 Task: Find a rental in Porangatu, Brazil, for 6 guests from July 7 to July 15, with a price range of ₹15,000 to ₹20,000, 3 bedrooms, and self check-in option.
Action: Mouse moved to (342, 147)
Screenshot: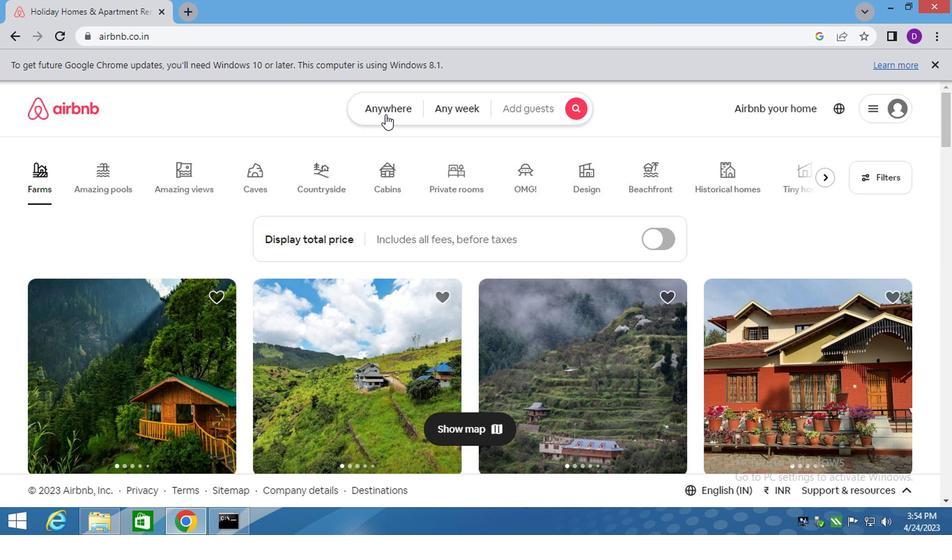 
Action: Mouse pressed left at (342, 147)
Screenshot: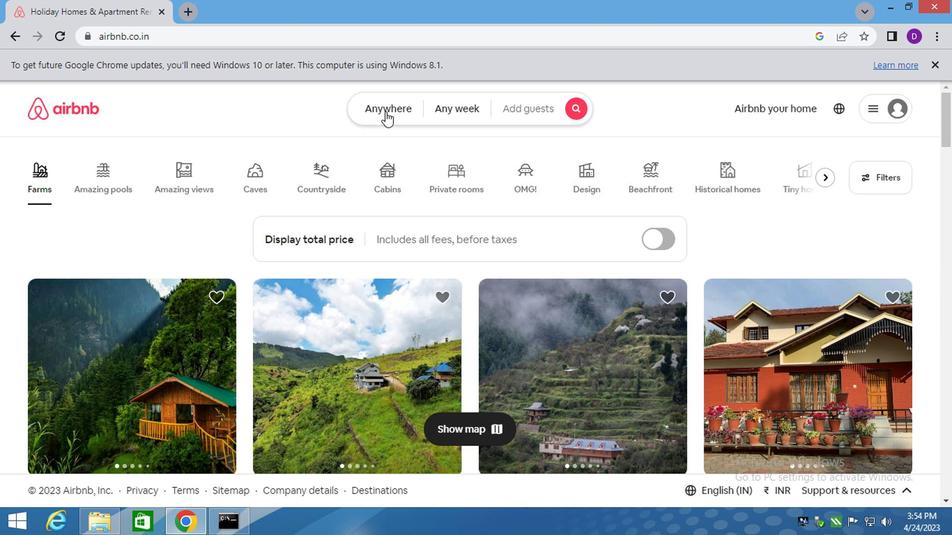 
Action: Mouse moved to (258, 186)
Screenshot: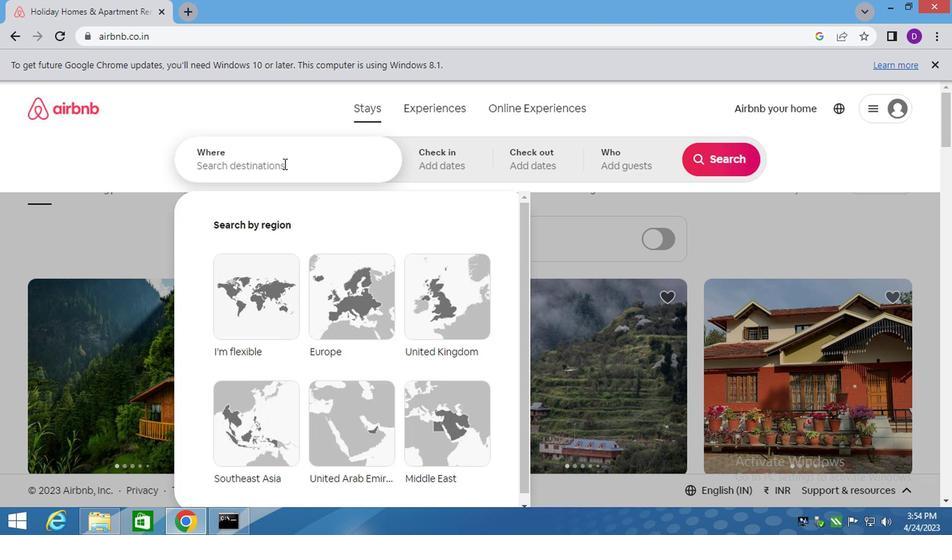
Action: Mouse pressed left at (258, 186)
Screenshot: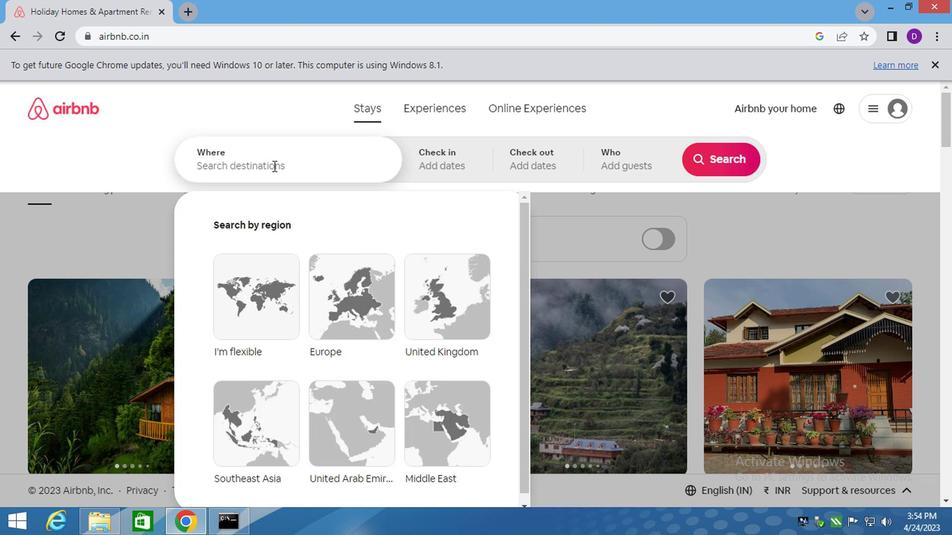 
Action: Key pressed <Key.shift>PORNGAPU<Key.backspace><Key.backspace>TU,<Key.space><Key.shift>BRAZIL<Key.enter>
Screenshot: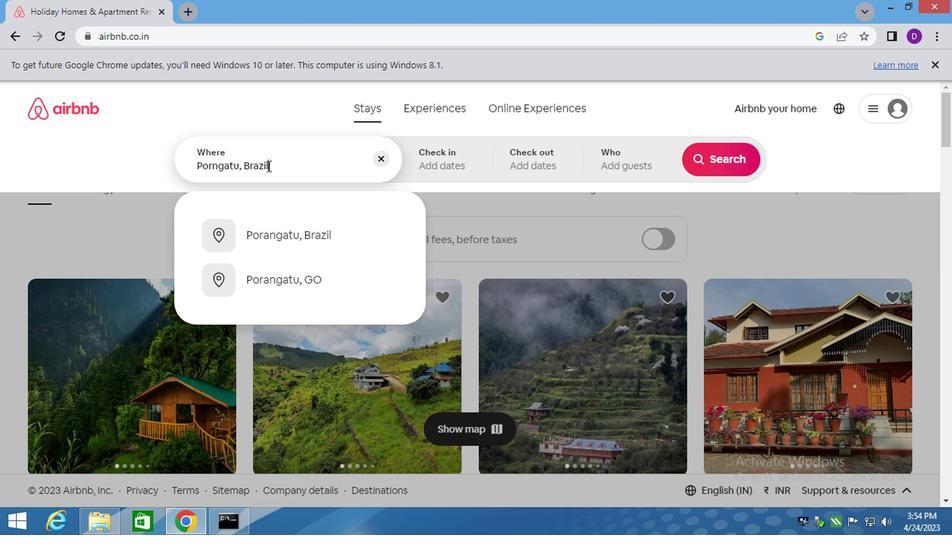 
Action: Mouse moved to (576, 257)
Screenshot: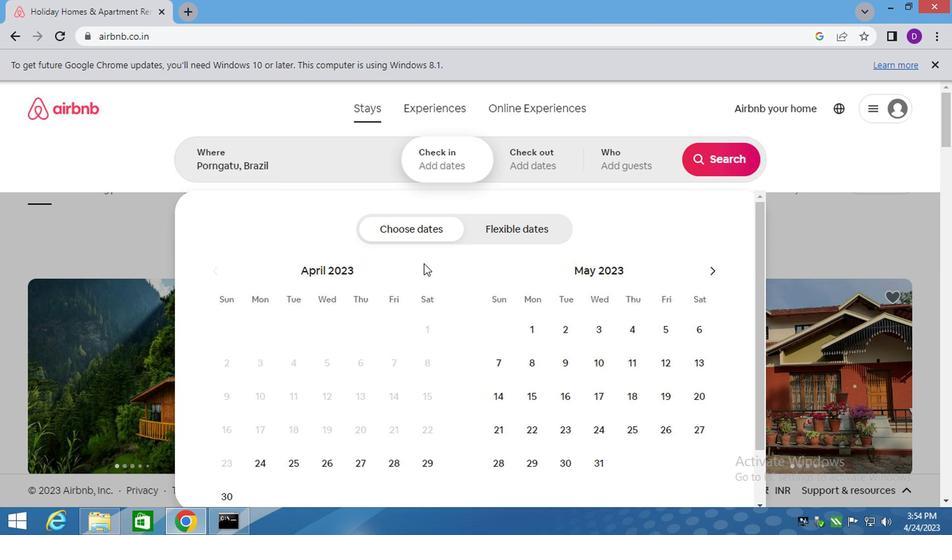 
Action: Mouse pressed left at (576, 257)
Screenshot: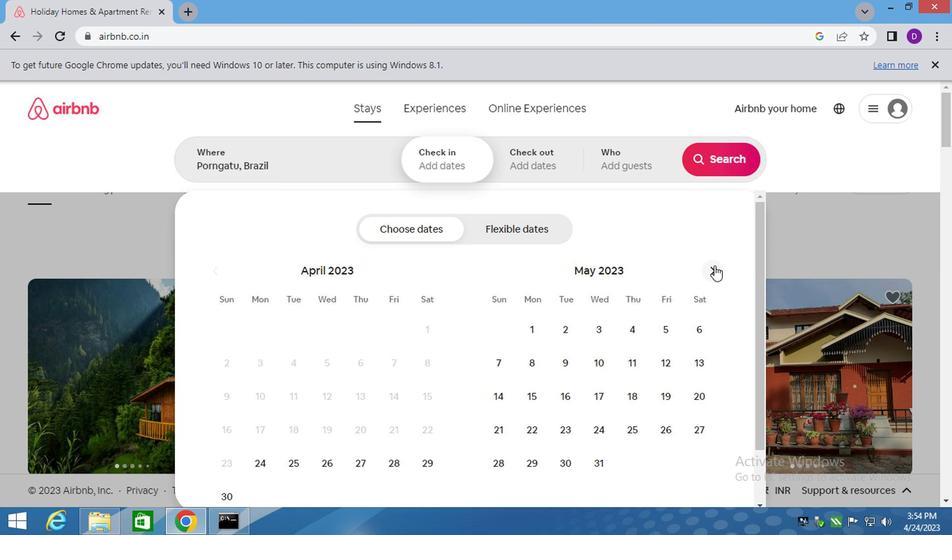 
Action: Mouse pressed left at (576, 257)
Screenshot: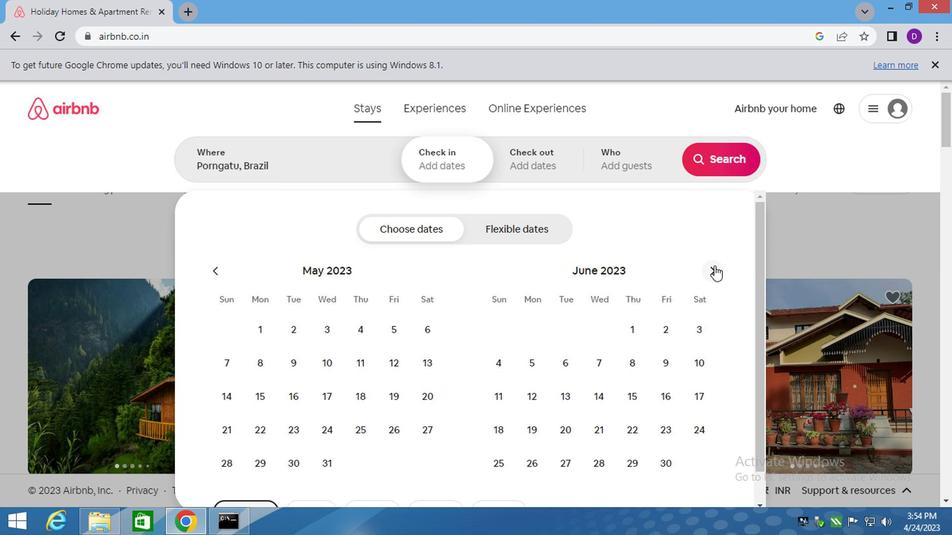 
Action: Mouse moved to (542, 333)
Screenshot: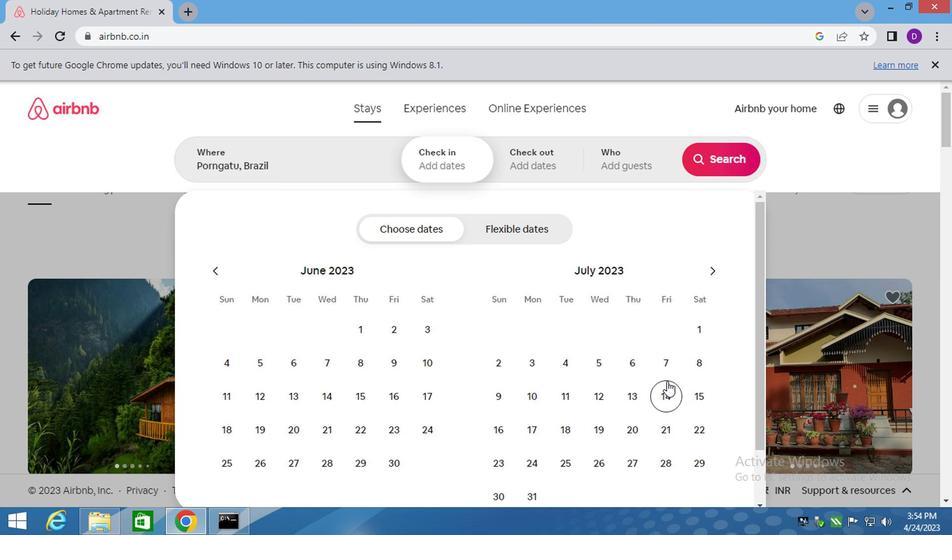
Action: Mouse pressed left at (542, 333)
Screenshot: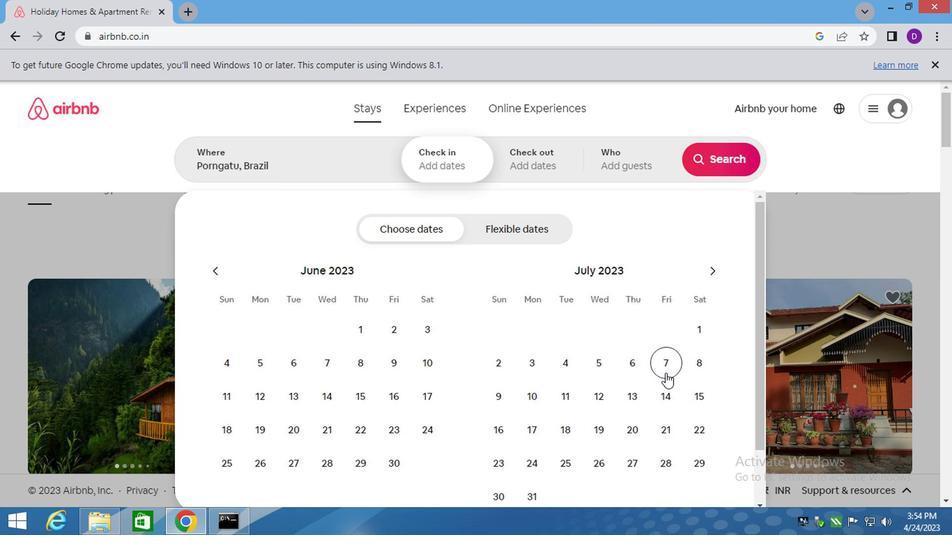 
Action: Mouse moved to (557, 346)
Screenshot: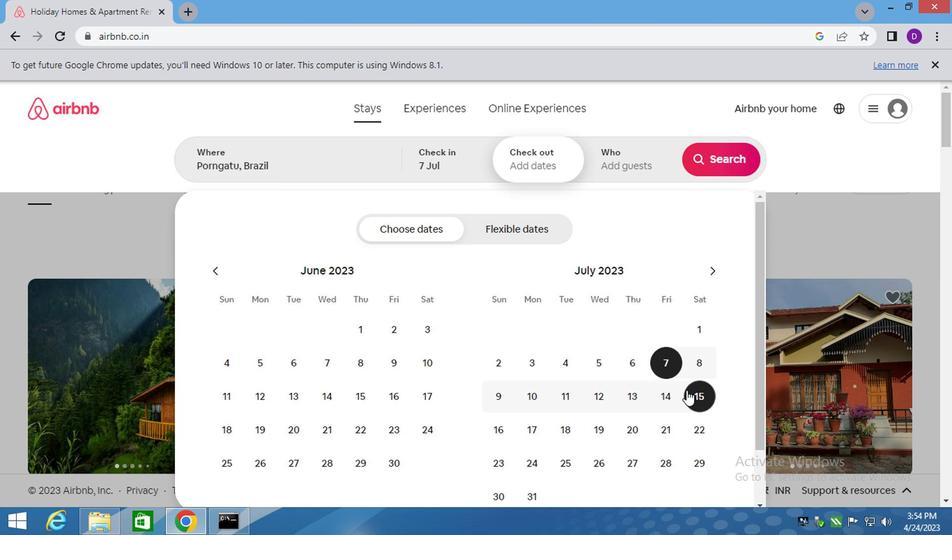 
Action: Mouse pressed left at (557, 346)
Screenshot: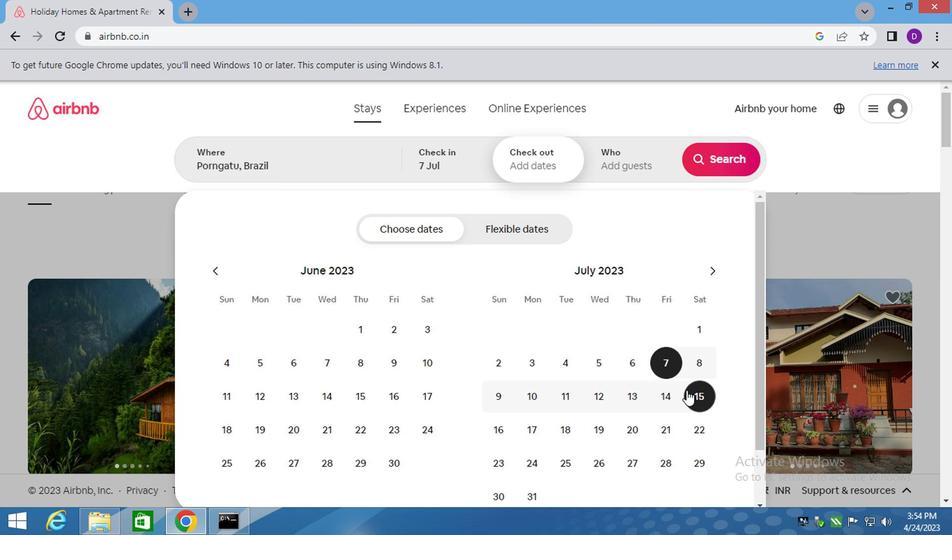 
Action: Mouse moved to (520, 187)
Screenshot: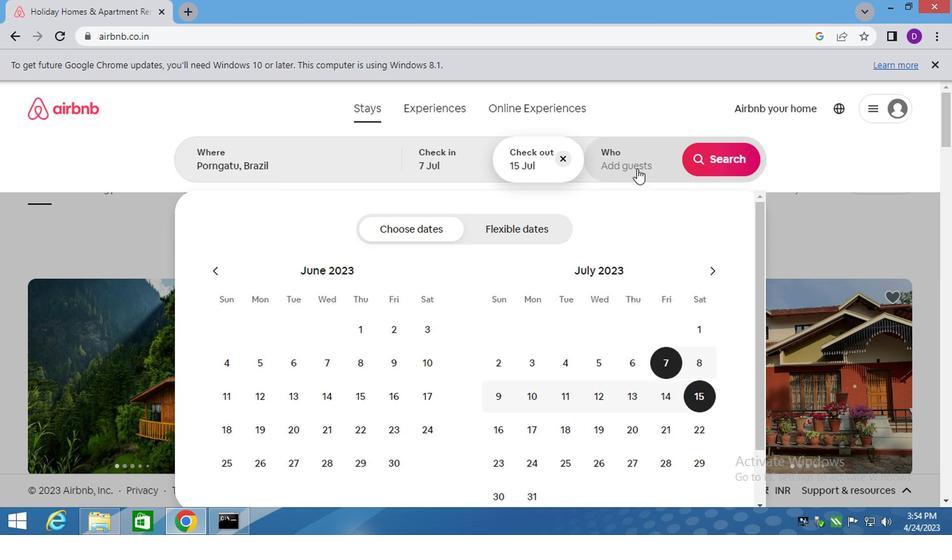 
Action: Mouse pressed left at (520, 187)
Screenshot: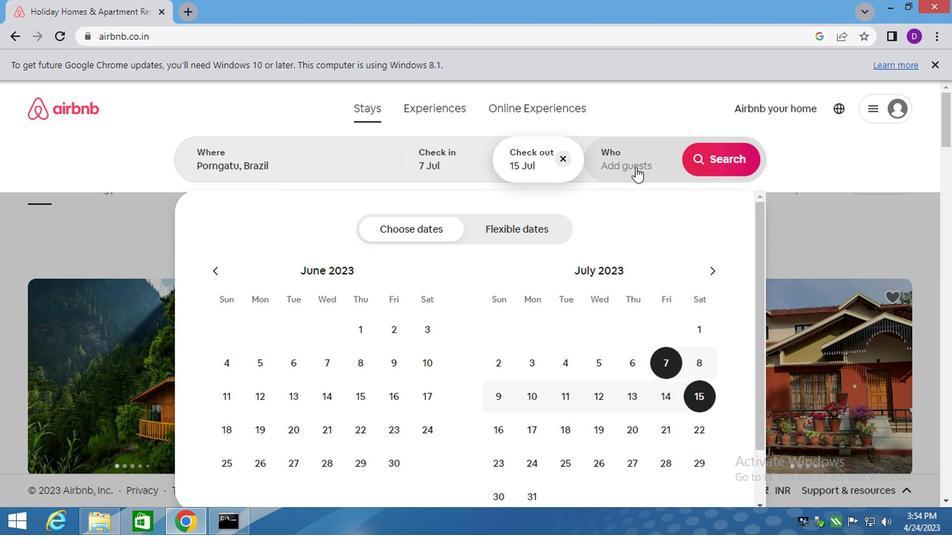 
Action: Mouse moved to (580, 238)
Screenshot: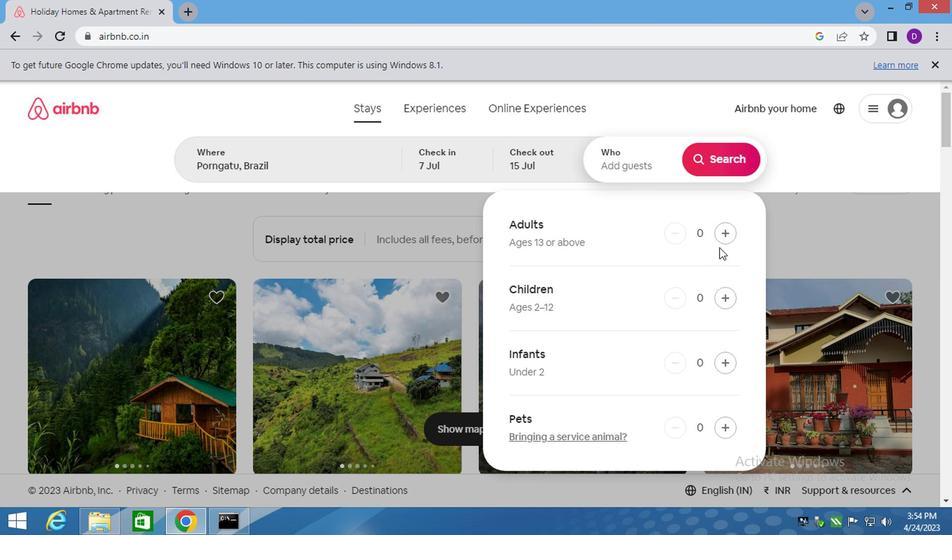 
Action: Mouse pressed left at (580, 238)
Screenshot: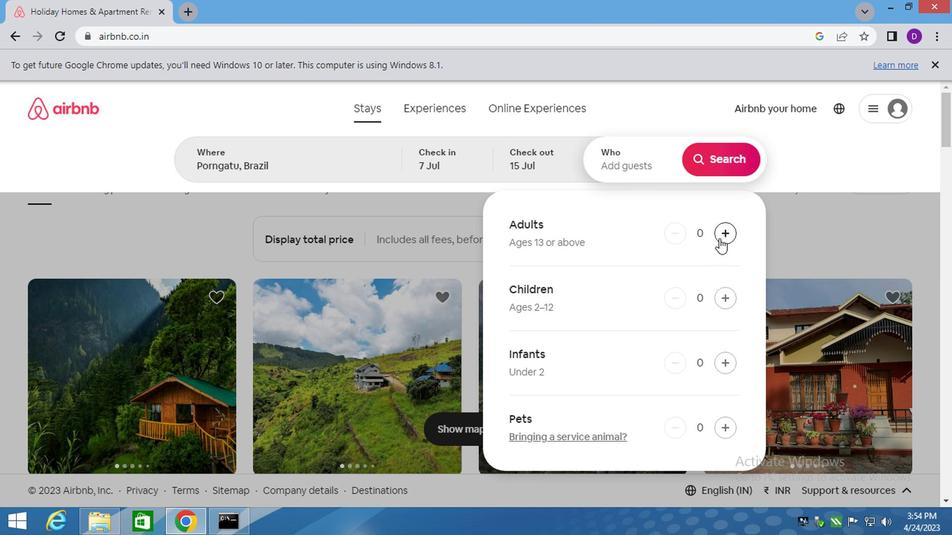 
Action: Mouse pressed left at (580, 238)
Screenshot: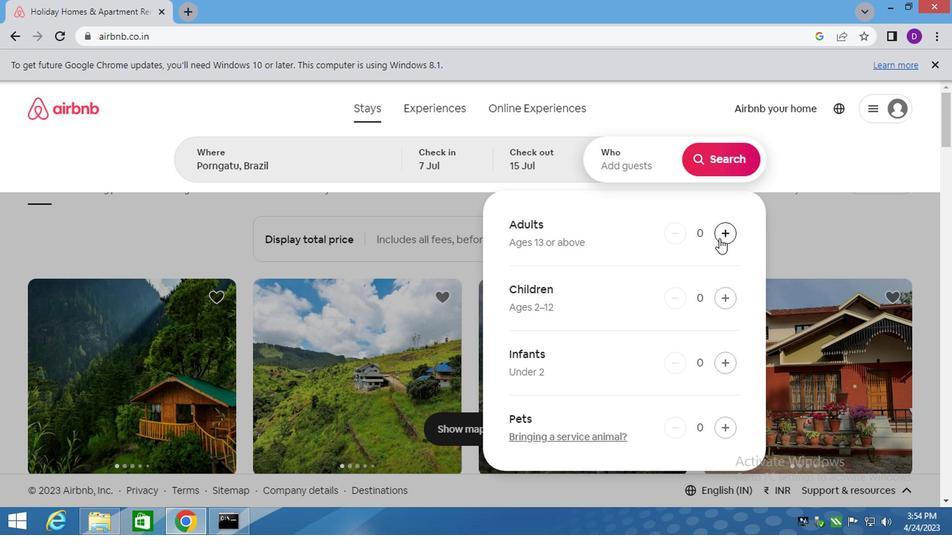 
Action: Mouse pressed left at (580, 238)
Screenshot: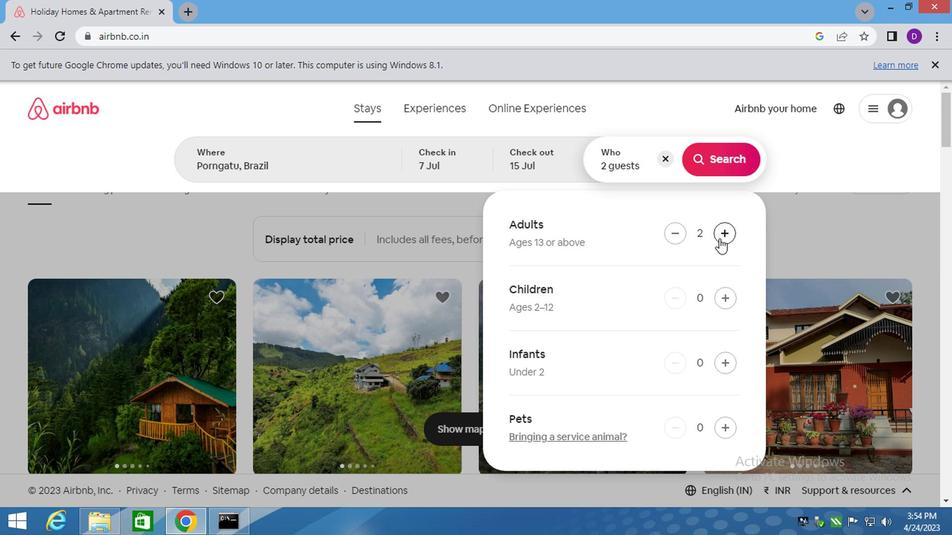 
Action: Mouse pressed left at (580, 238)
Screenshot: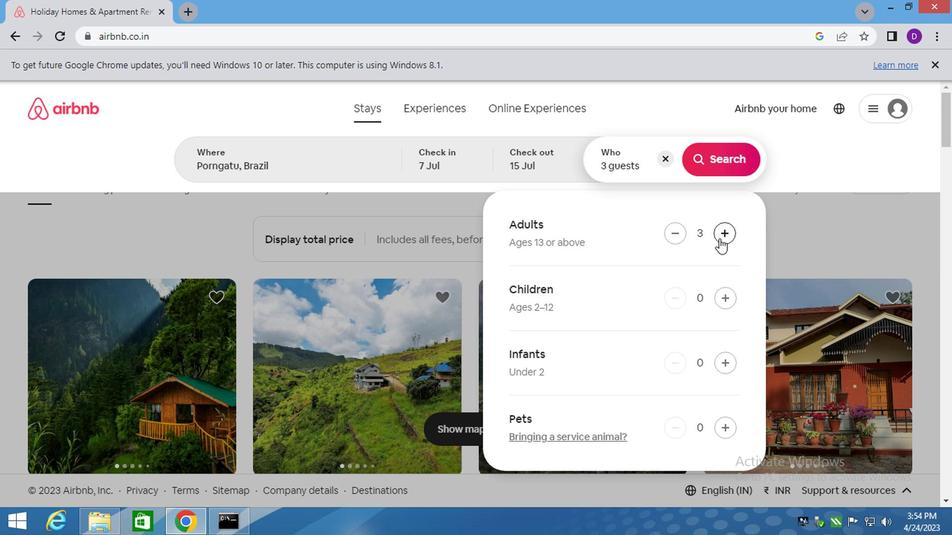 
Action: Mouse pressed left at (580, 238)
Screenshot: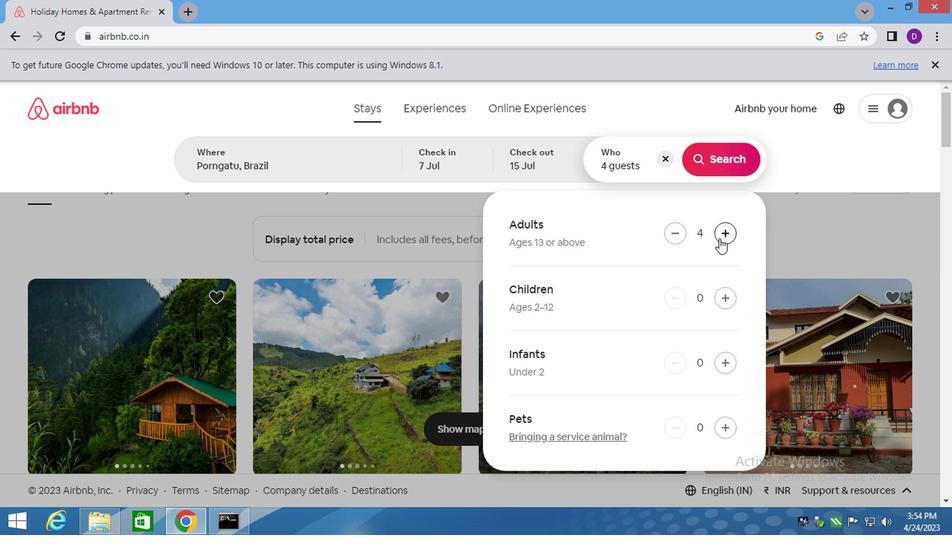 
Action: Mouse pressed left at (580, 238)
Screenshot: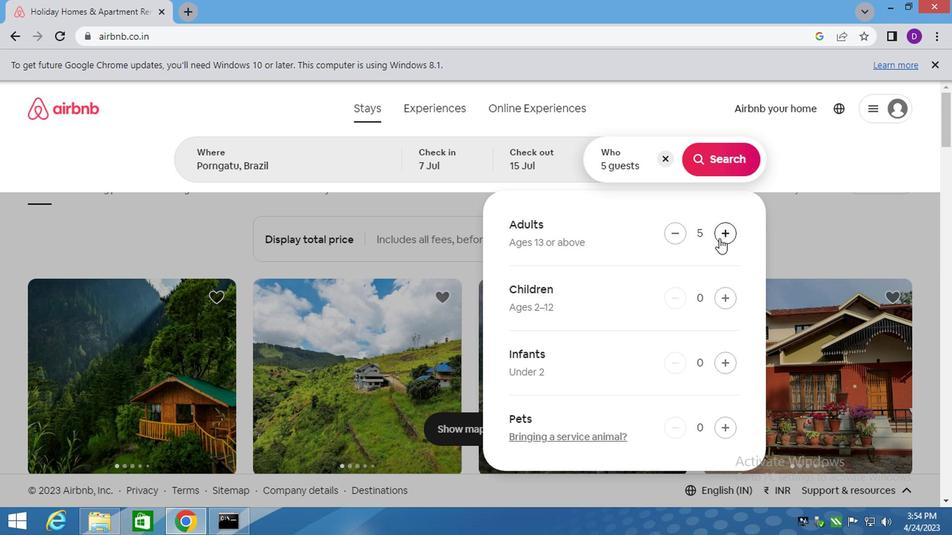 
Action: Mouse moved to (578, 188)
Screenshot: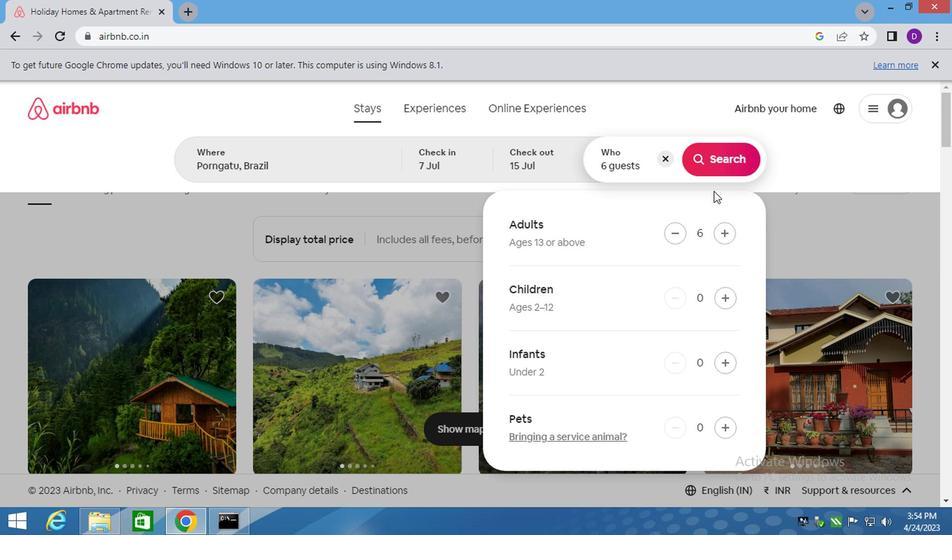 
Action: Mouse pressed left at (578, 188)
Screenshot: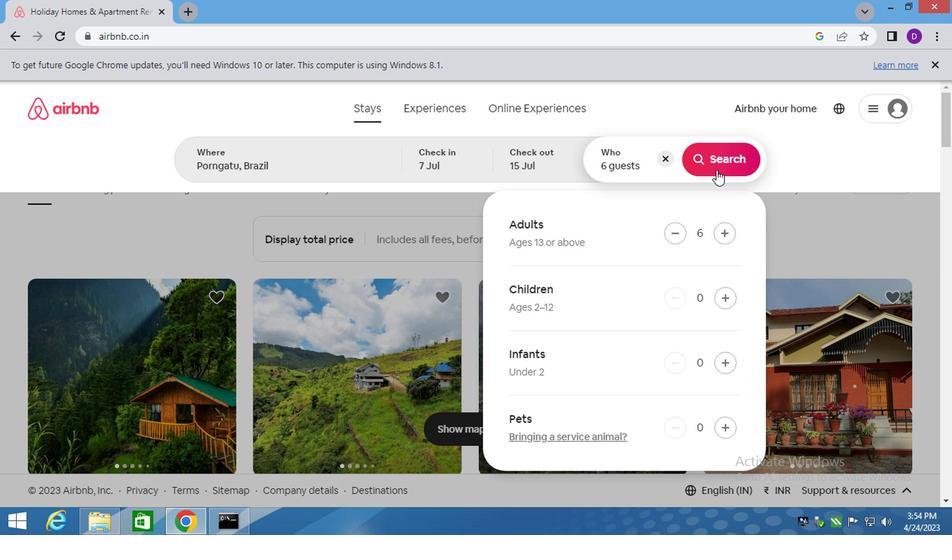 
Action: Mouse moved to (702, 185)
Screenshot: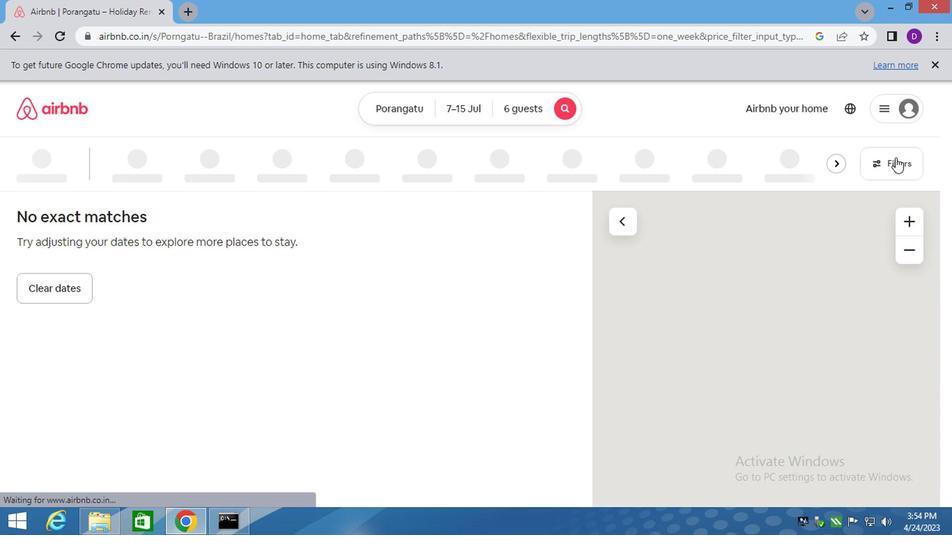 
Action: Mouse pressed left at (702, 185)
Screenshot: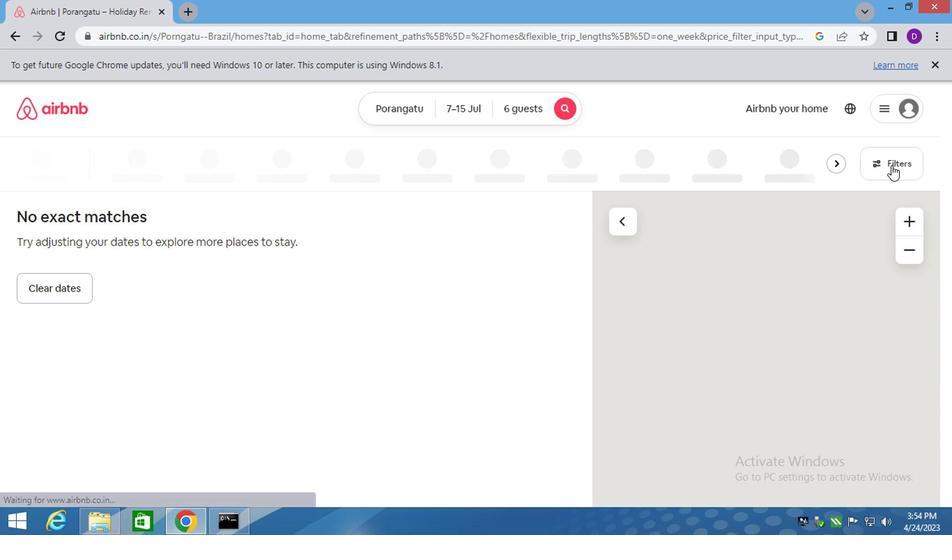 
Action: Mouse moved to (270, 242)
Screenshot: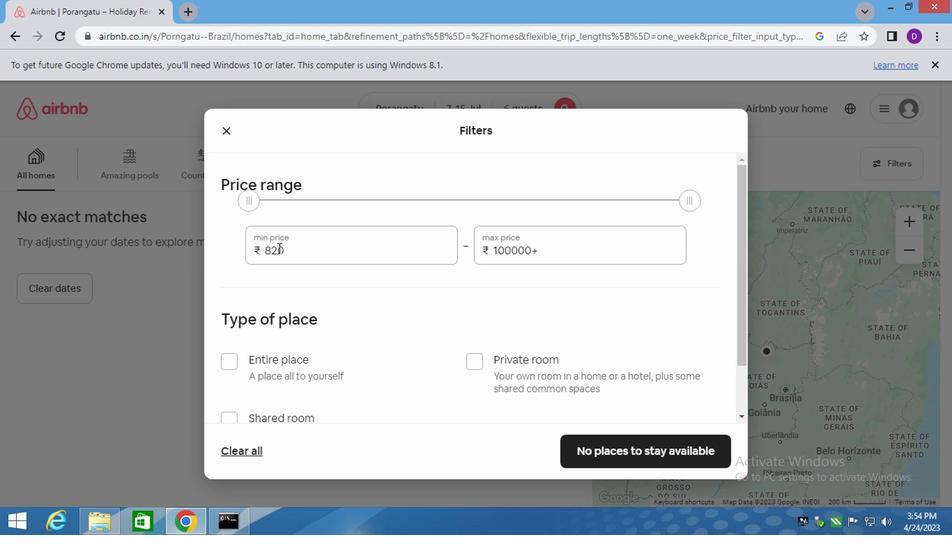 
Action: Mouse pressed left at (270, 242)
Screenshot: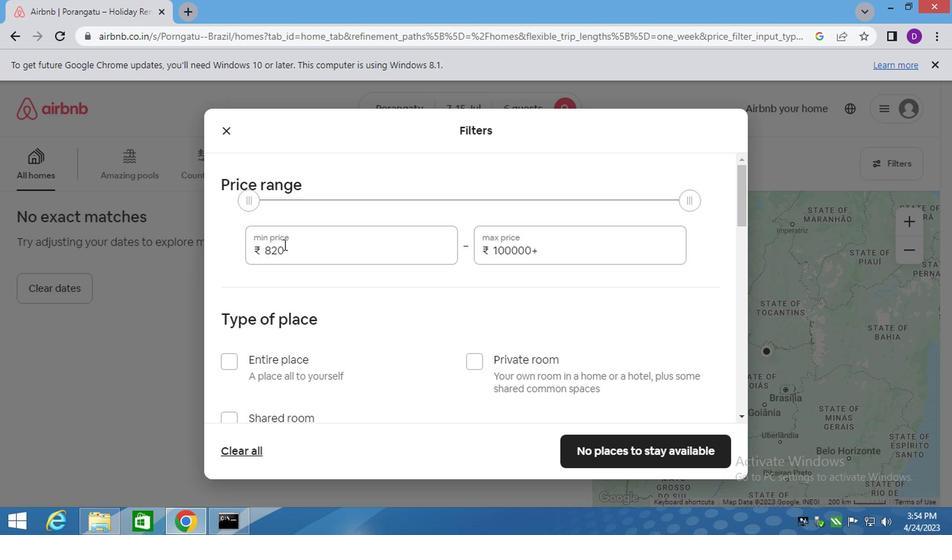 
Action: Mouse pressed left at (270, 242)
Screenshot: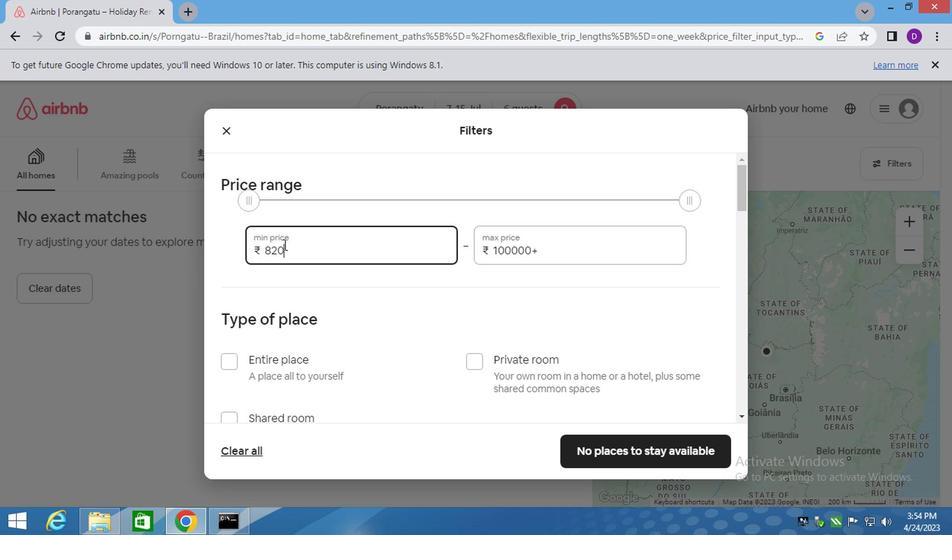 
Action: Mouse pressed left at (270, 242)
Screenshot: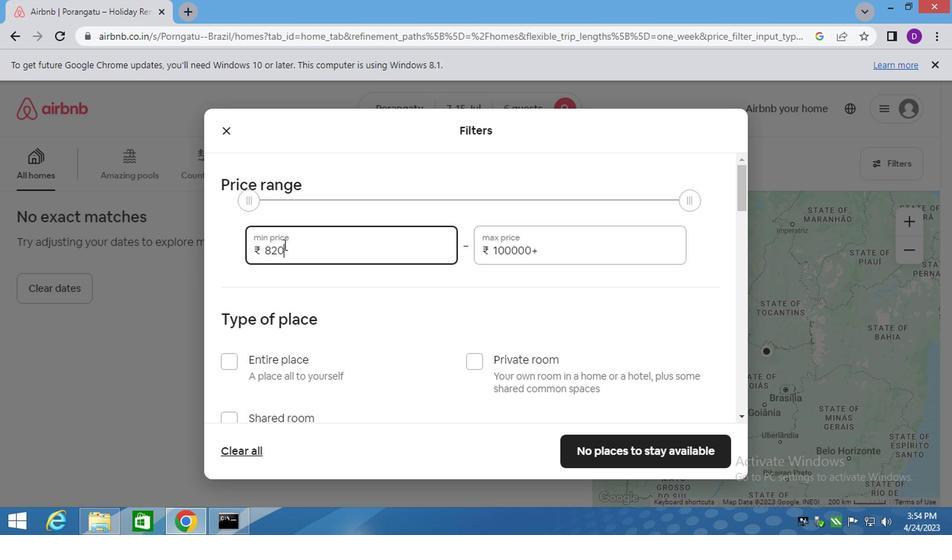 
Action: Key pressed 1
Screenshot: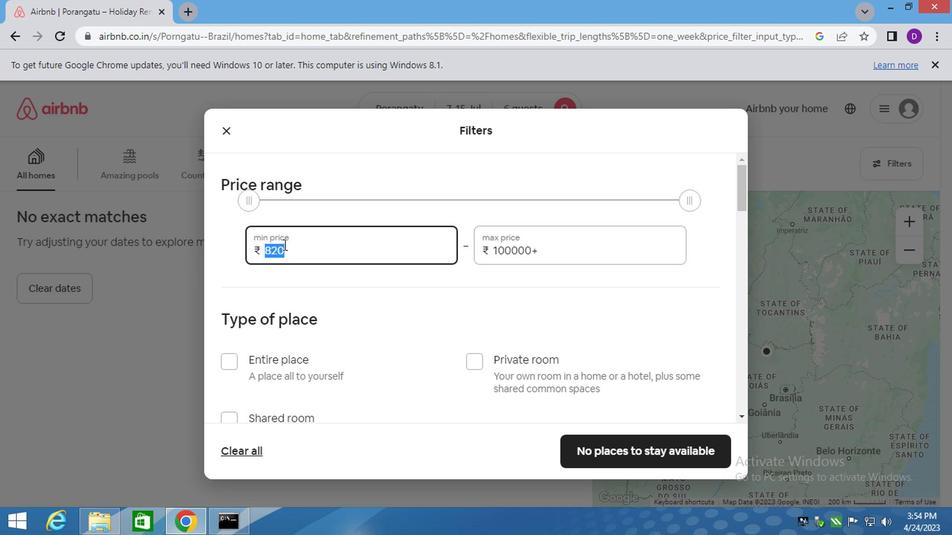 
Action: Mouse moved to (270, 241)
Screenshot: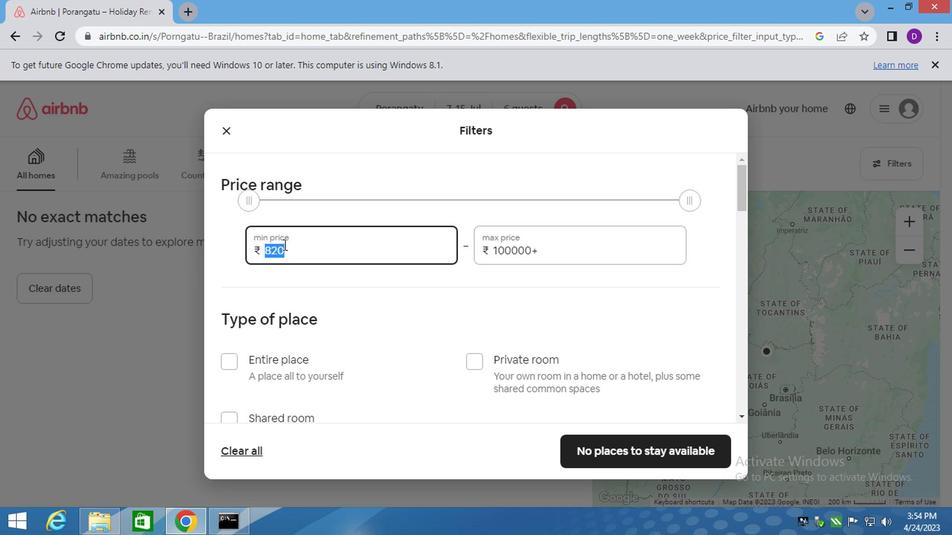 
Action: Key pressed 5
Screenshot: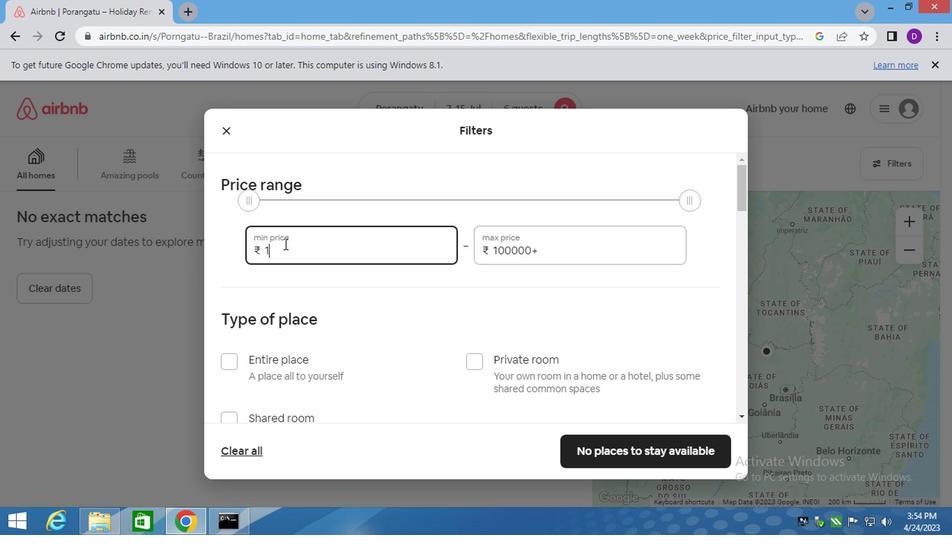 
Action: Mouse moved to (270, 240)
Screenshot: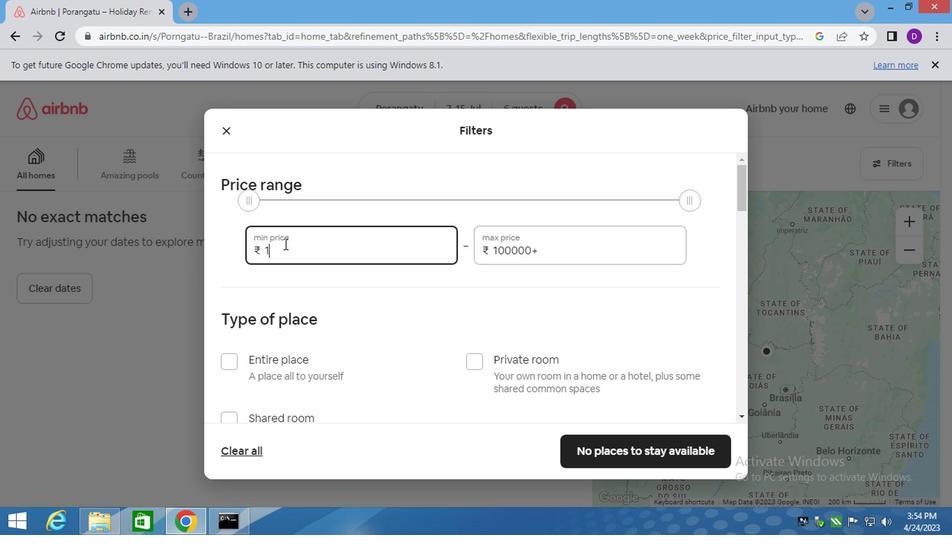 
Action: Key pressed 0
Screenshot: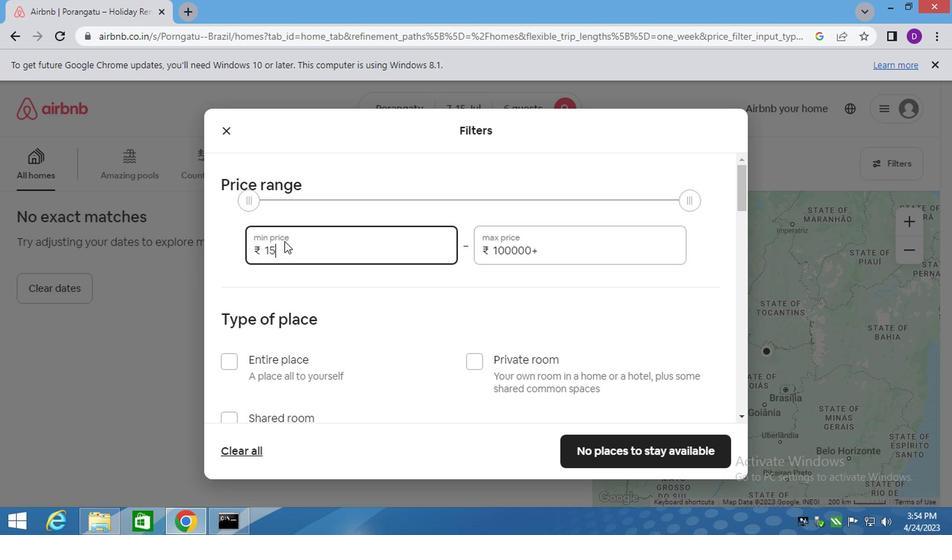 
Action: Mouse moved to (271, 240)
Screenshot: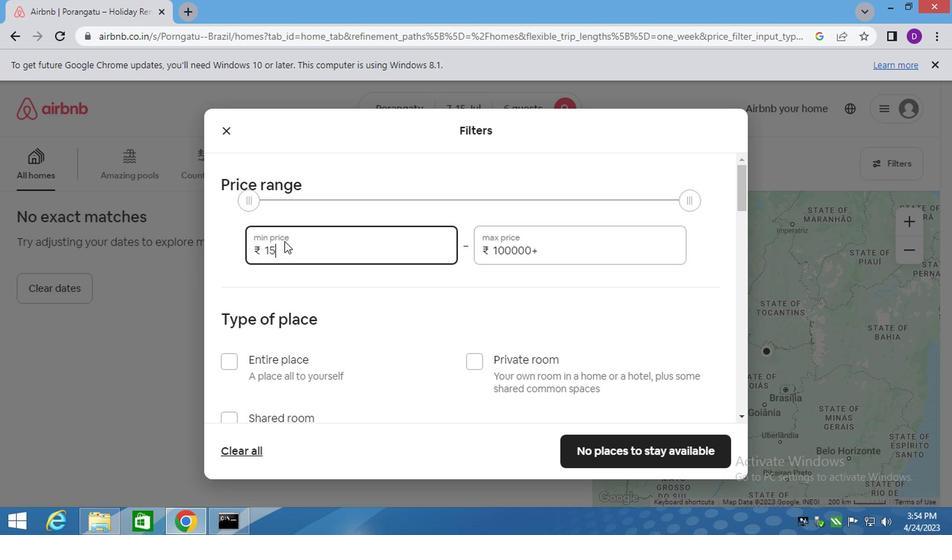 
Action: Key pressed 0
Screenshot: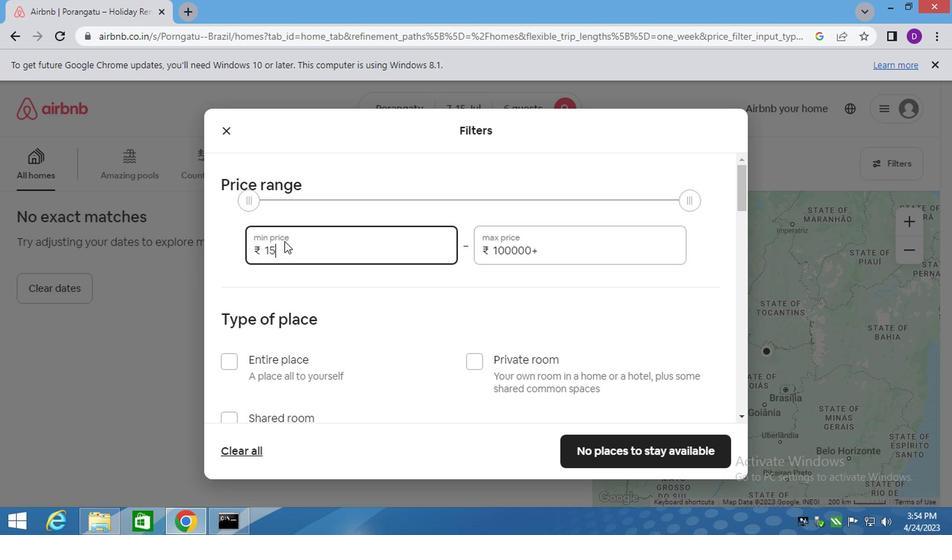 
Action: Mouse moved to (287, 237)
Screenshot: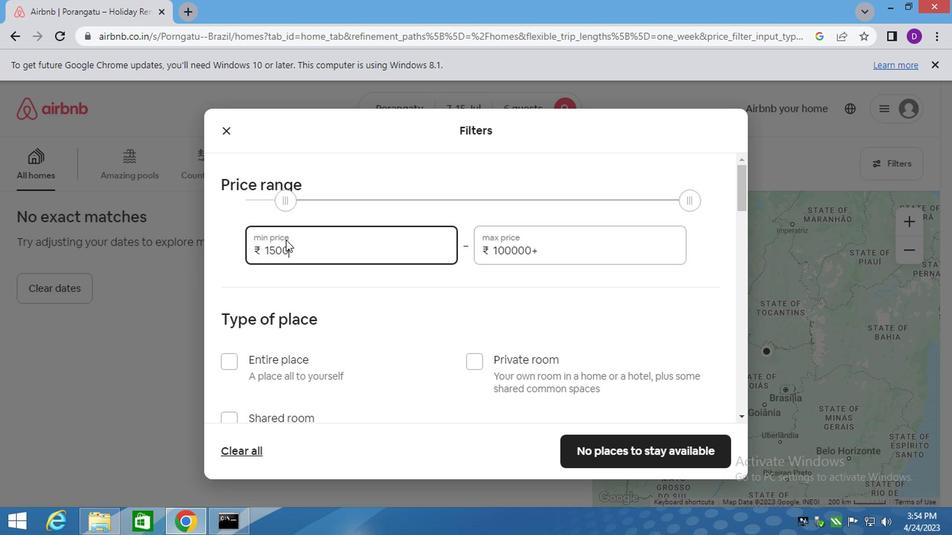 
Action: Key pressed 0
Screenshot: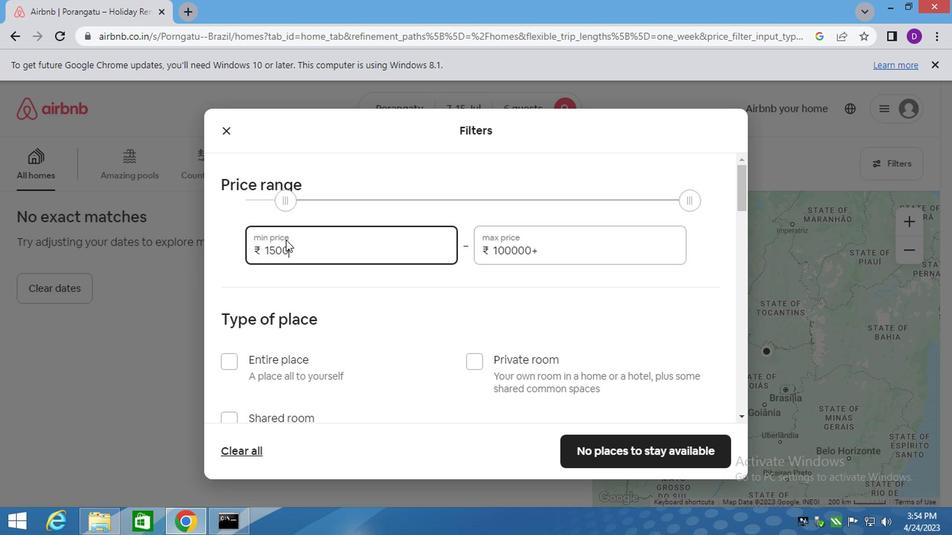 
Action: Mouse moved to (423, 243)
Screenshot: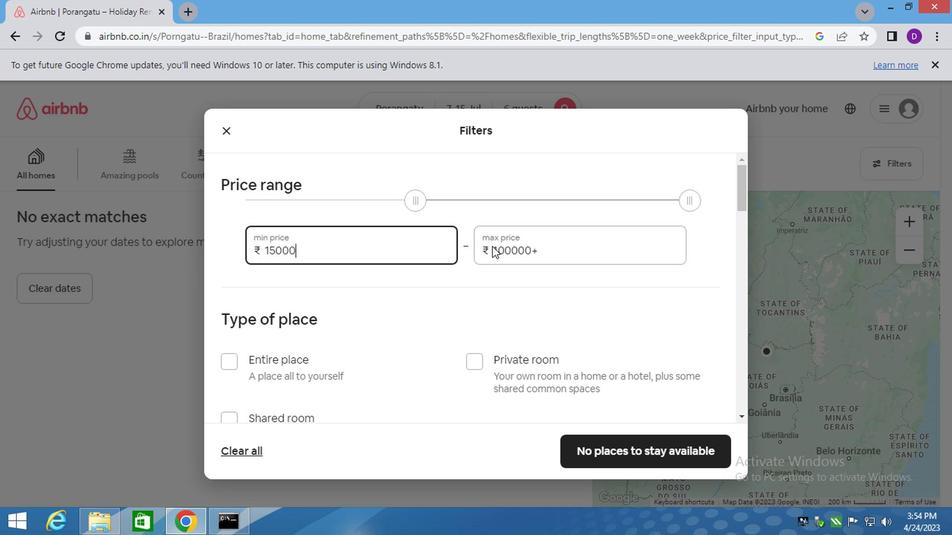 
Action: Mouse pressed left at (423, 243)
Screenshot: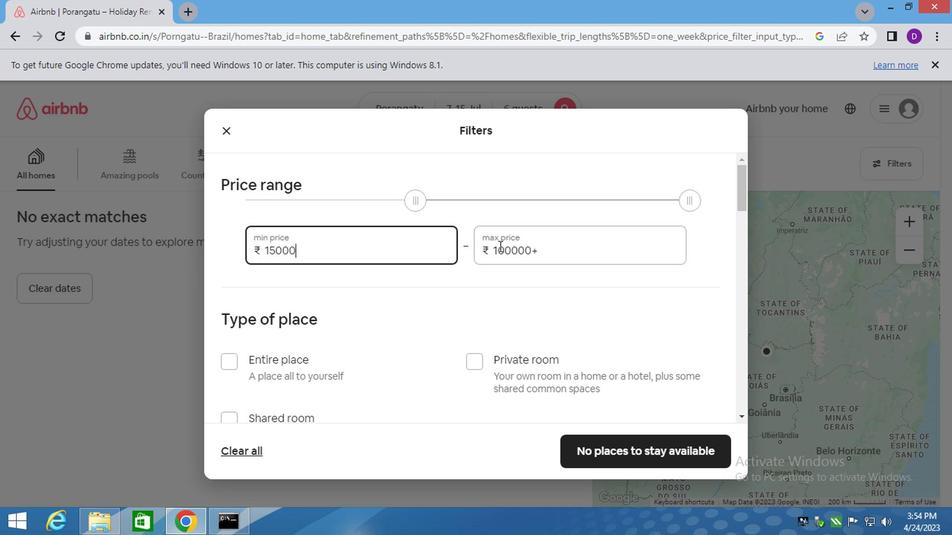 
Action: Mouse pressed left at (423, 243)
Screenshot: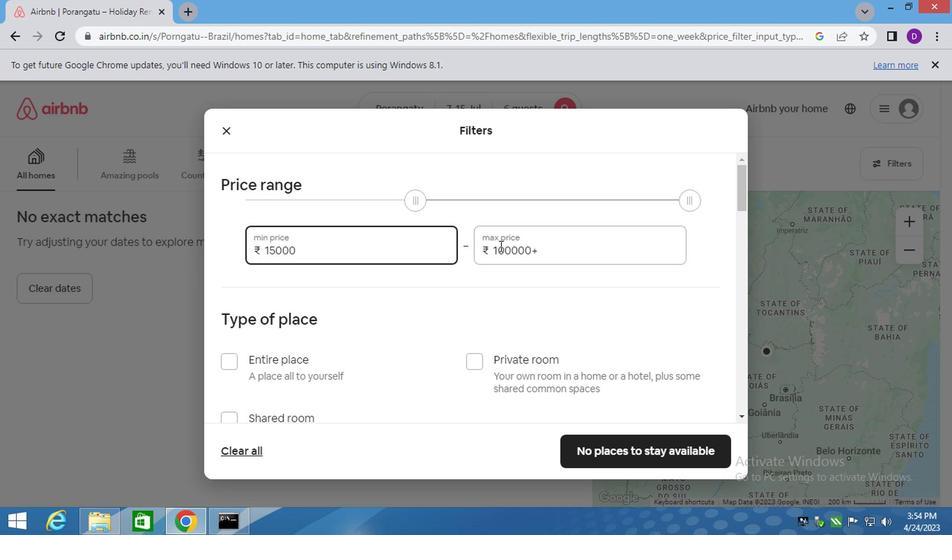 
Action: Mouse pressed left at (423, 243)
Screenshot: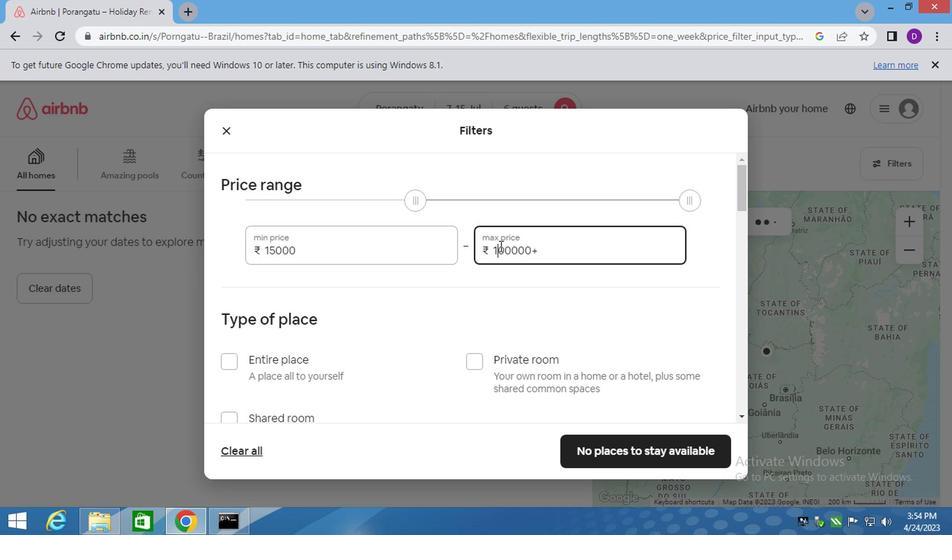 
Action: Key pressed 20000
Screenshot: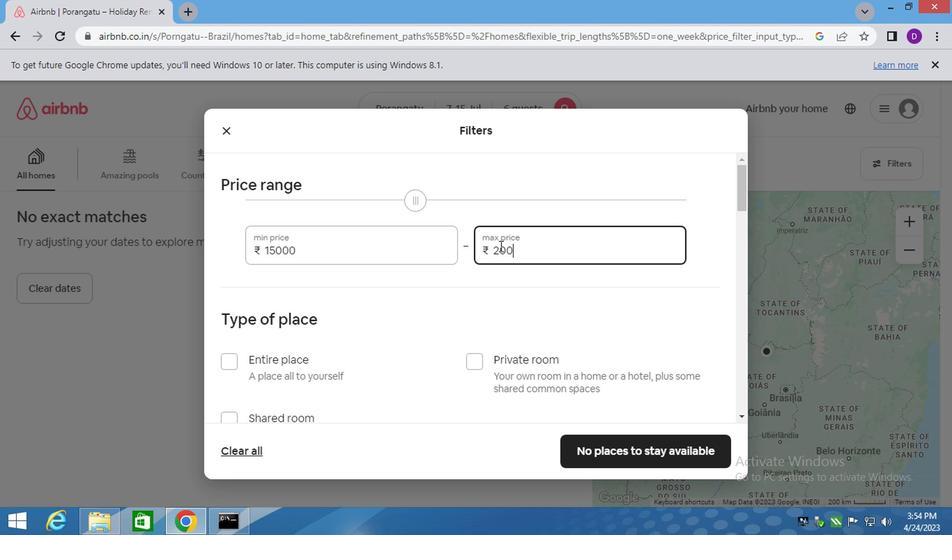 
Action: Mouse scrolled (423, 242) with delta (0, 0)
Screenshot: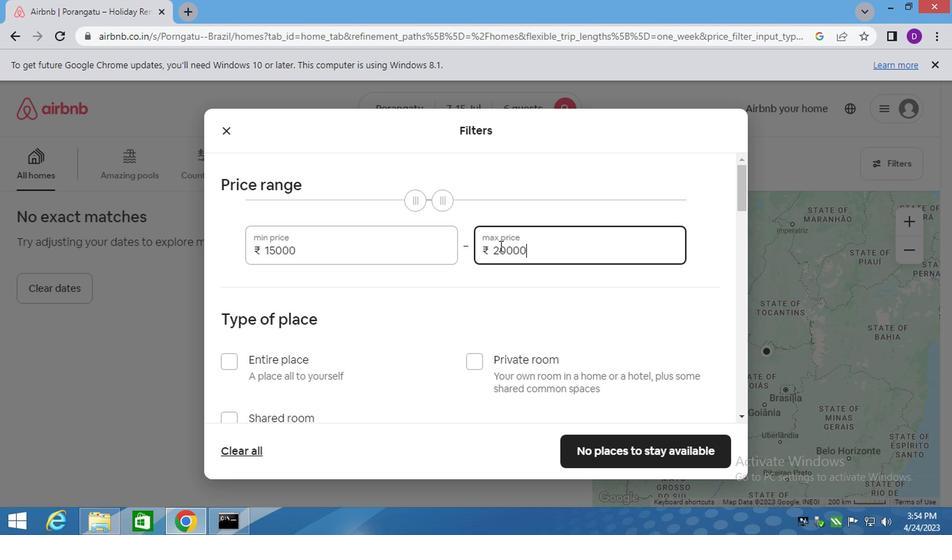 
Action: Mouse moved to (271, 273)
Screenshot: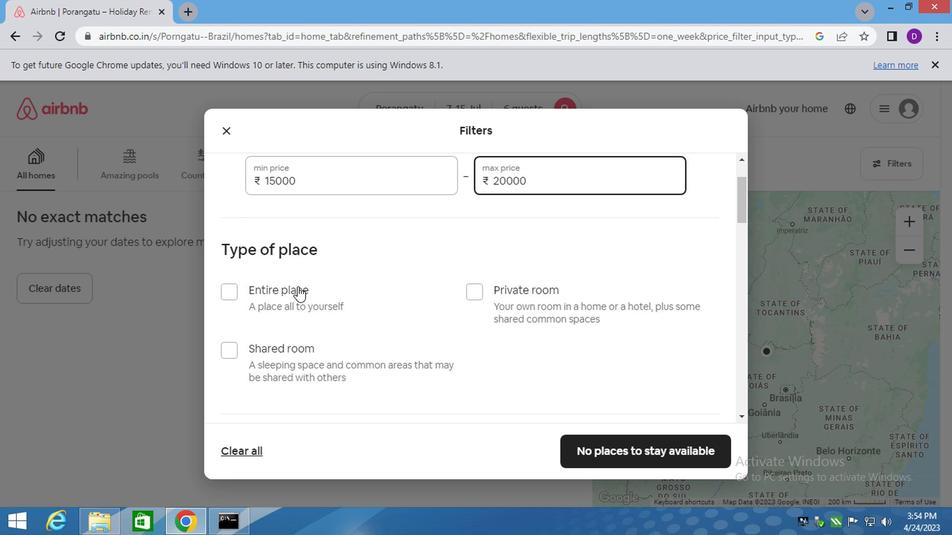 
Action: Mouse pressed left at (271, 273)
Screenshot: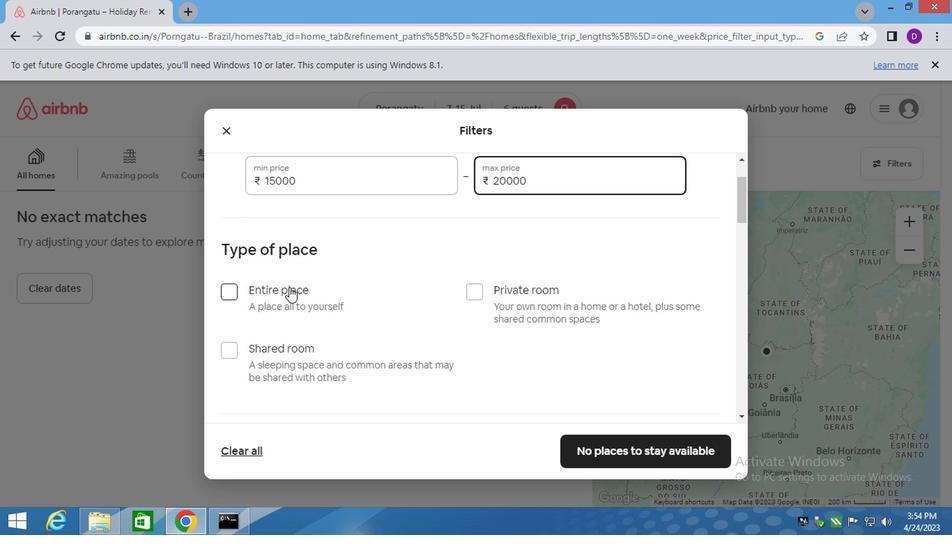 
Action: Mouse moved to (411, 285)
Screenshot: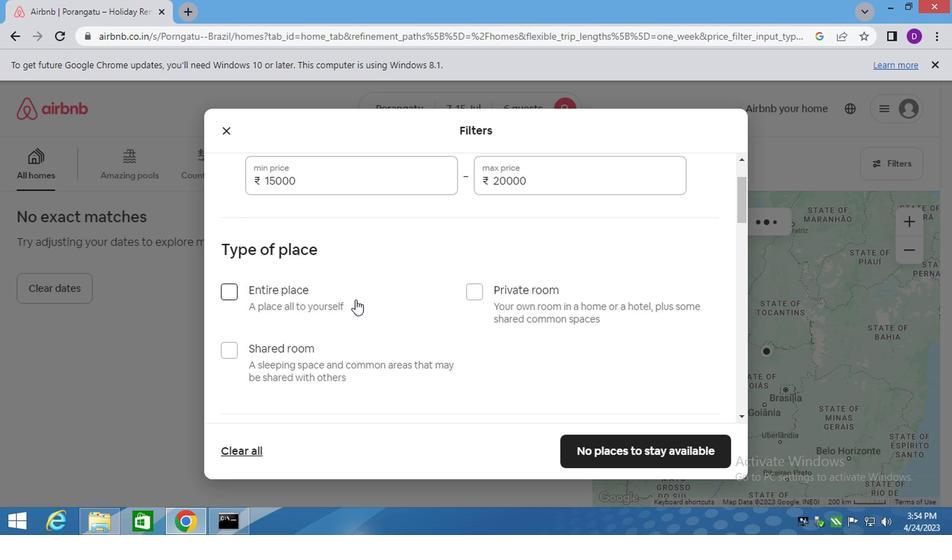 
Action: Mouse scrolled (407, 285) with delta (0, 0)
Screenshot: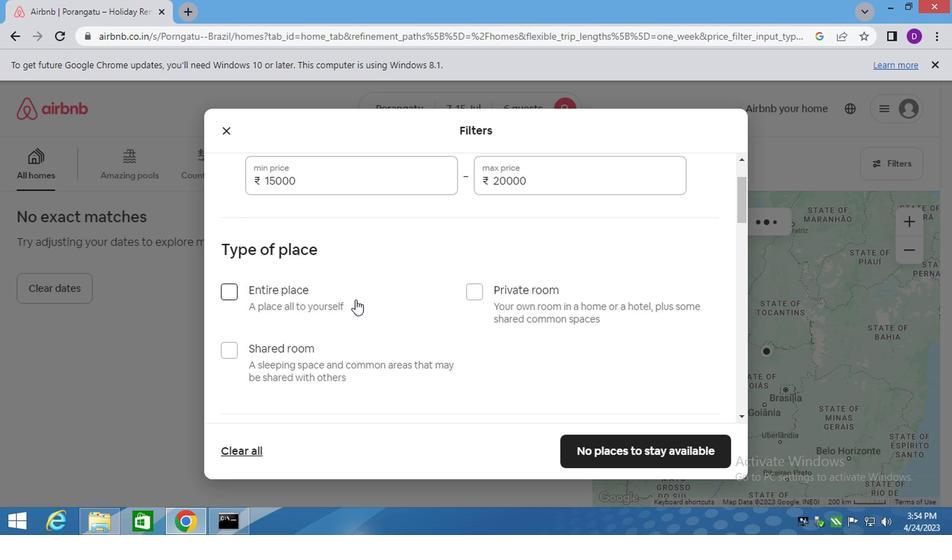 
Action: Mouse moved to (411, 285)
Screenshot: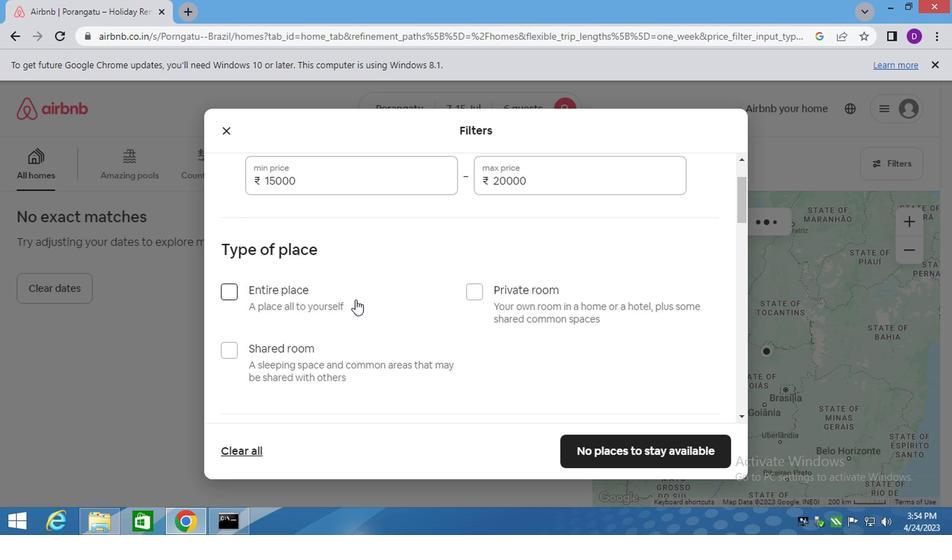 
Action: Mouse scrolled (411, 285) with delta (0, 0)
Screenshot: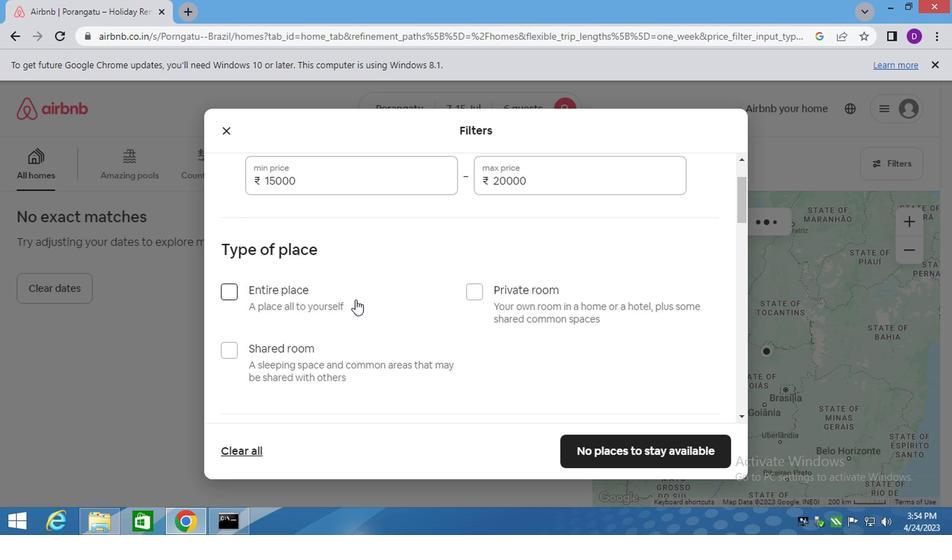 
Action: Mouse moved to (416, 283)
Screenshot: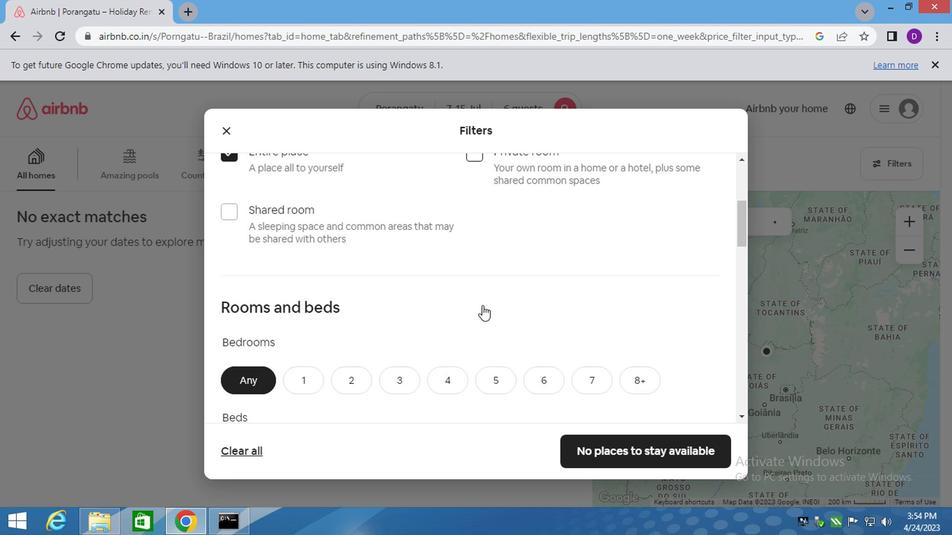 
Action: Mouse scrolled (414, 284) with delta (0, 0)
Screenshot: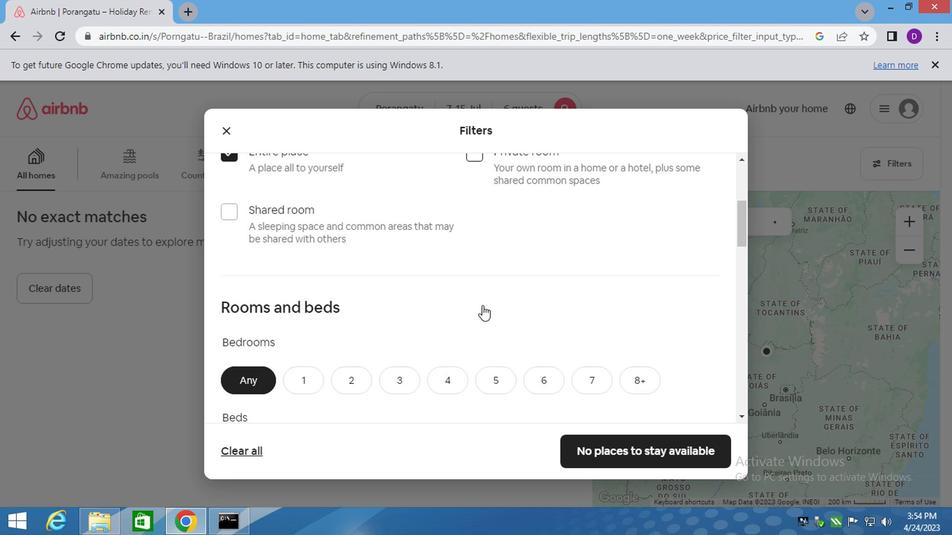 
Action: Mouse moved to (419, 283)
Screenshot: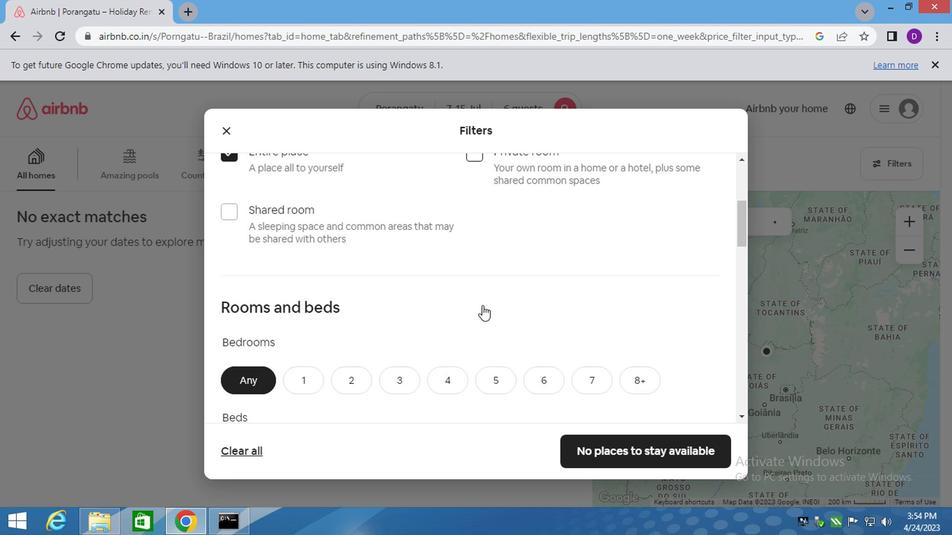 
Action: Mouse scrolled (416, 283) with delta (0, 0)
Screenshot: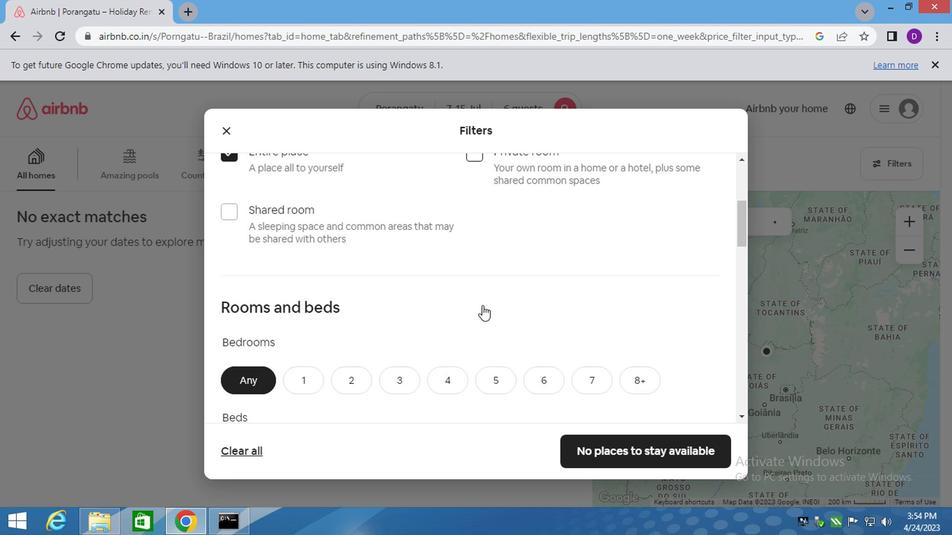 
Action: Mouse moved to (349, 242)
Screenshot: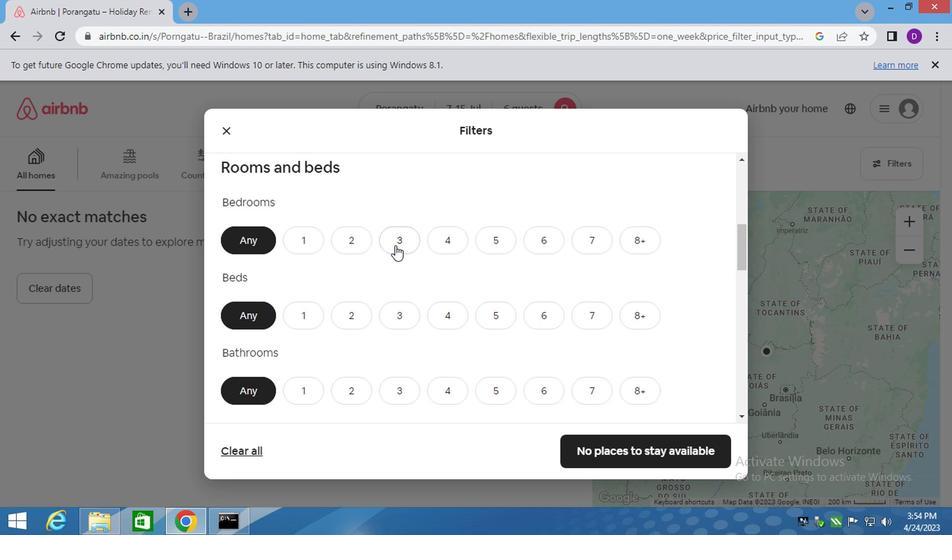 
Action: Mouse pressed left at (349, 242)
Screenshot: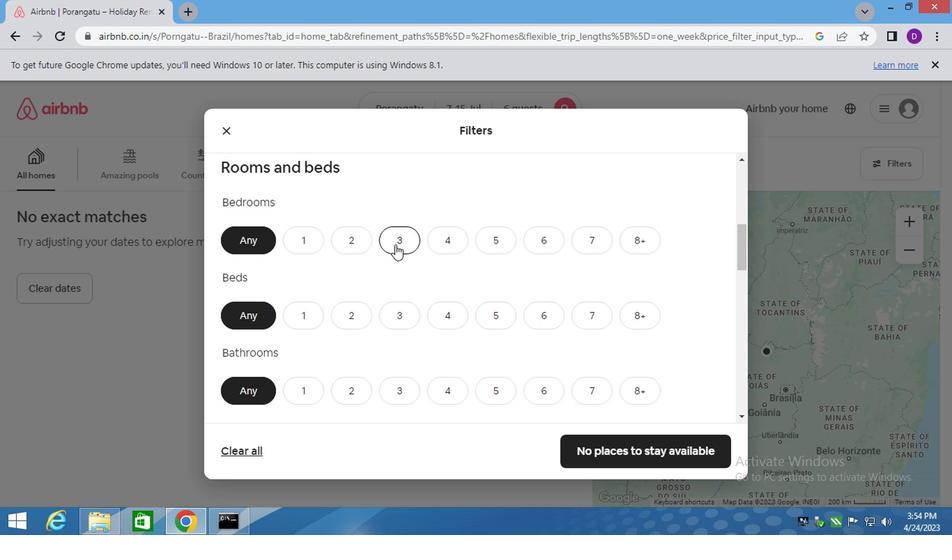 
Action: Mouse moved to (353, 299)
Screenshot: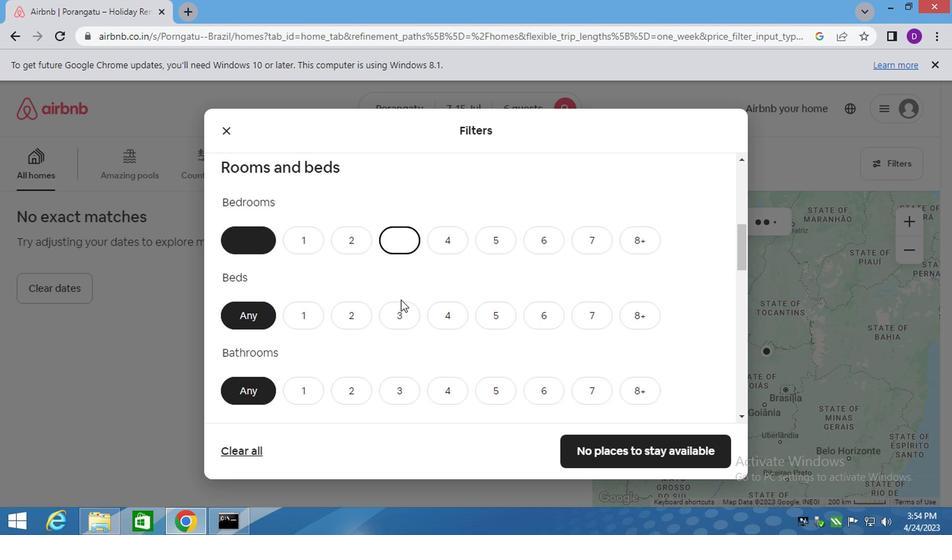 
Action: Mouse pressed left at (353, 299)
Screenshot: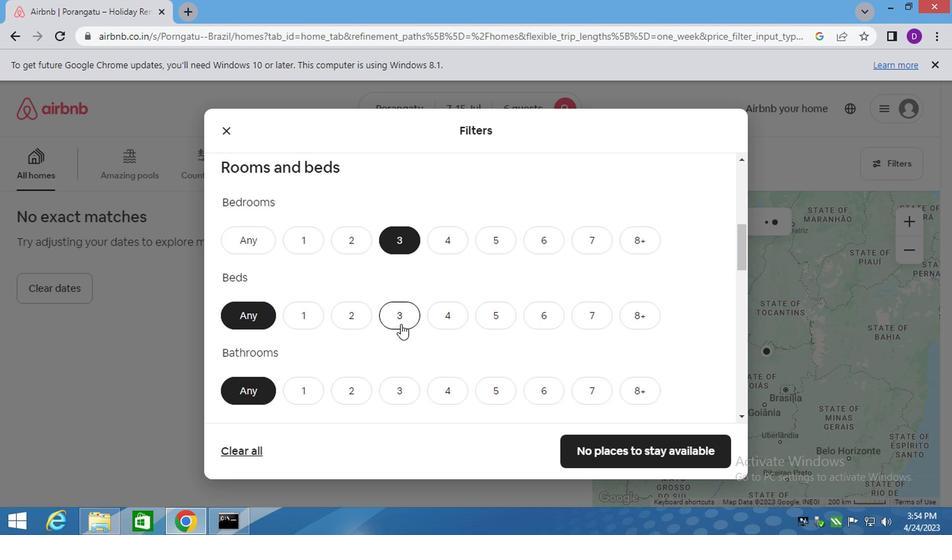 
Action: Mouse moved to (350, 352)
Screenshot: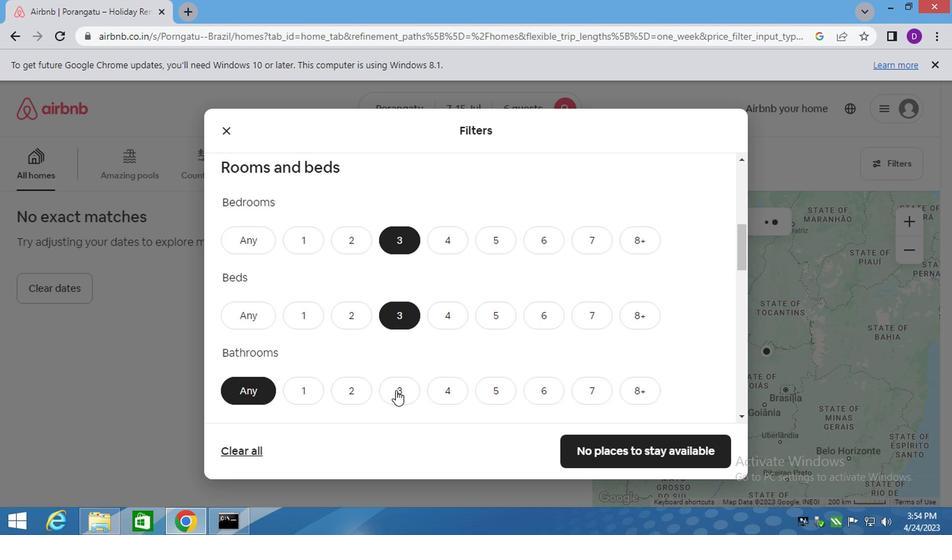 
Action: Mouse pressed left at (350, 352)
Screenshot: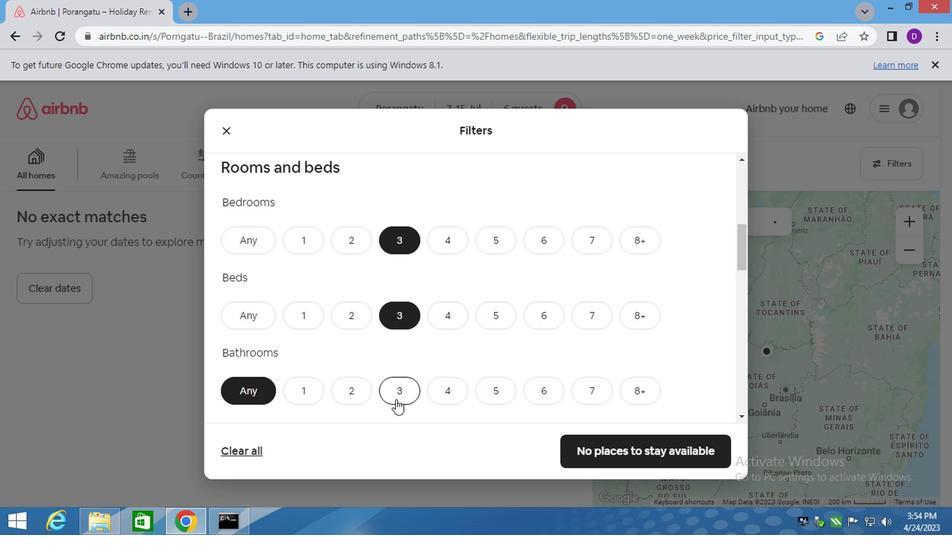 
Action: Mouse moved to (360, 317)
Screenshot: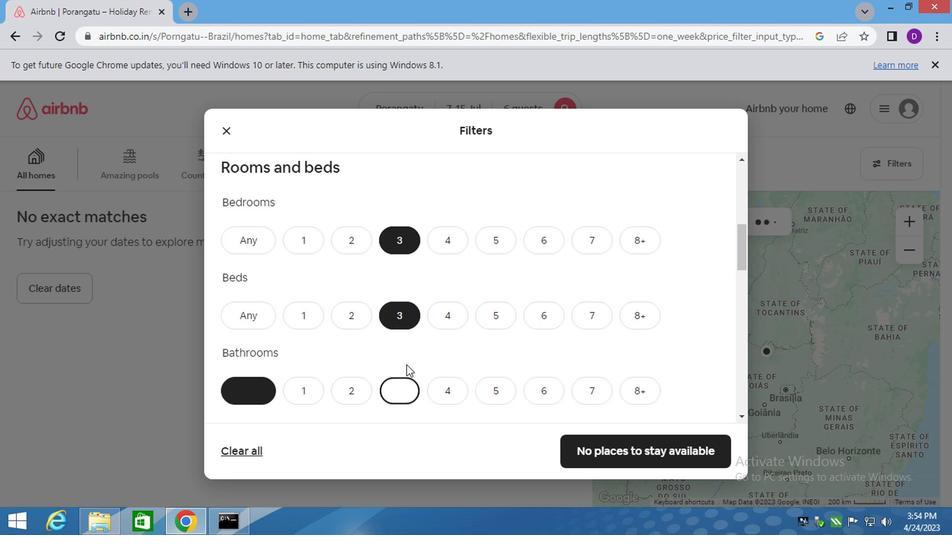 
Action: Mouse scrolled (360, 317) with delta (0, 0)
Screenshot: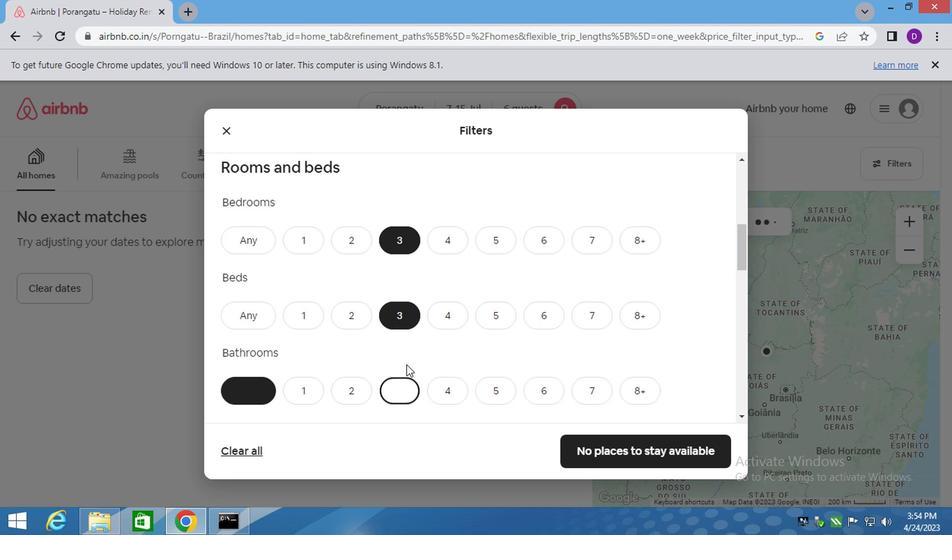 
Action: Mouse moved to (360, 317)
Screenshot: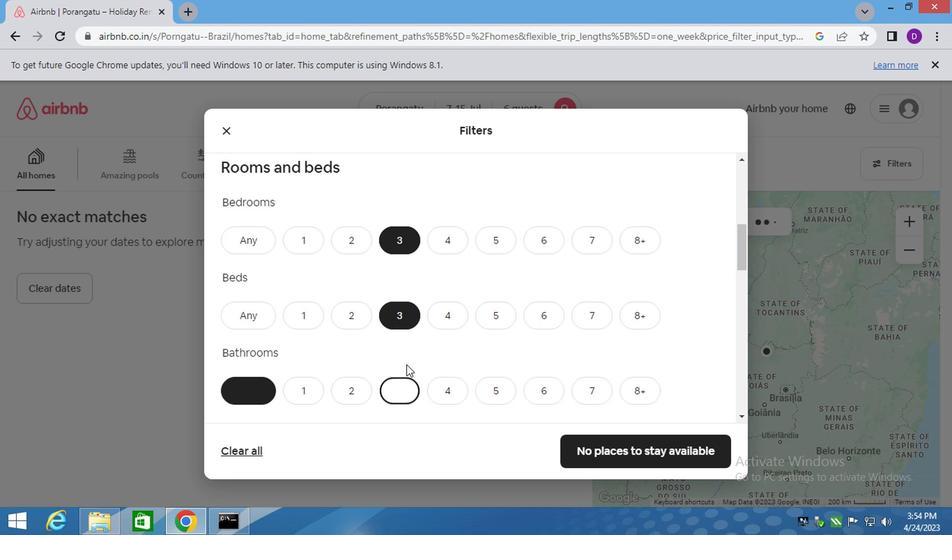 
Action: Mouse scrolled (360, 317) with delta (0, 0)
Screenshot: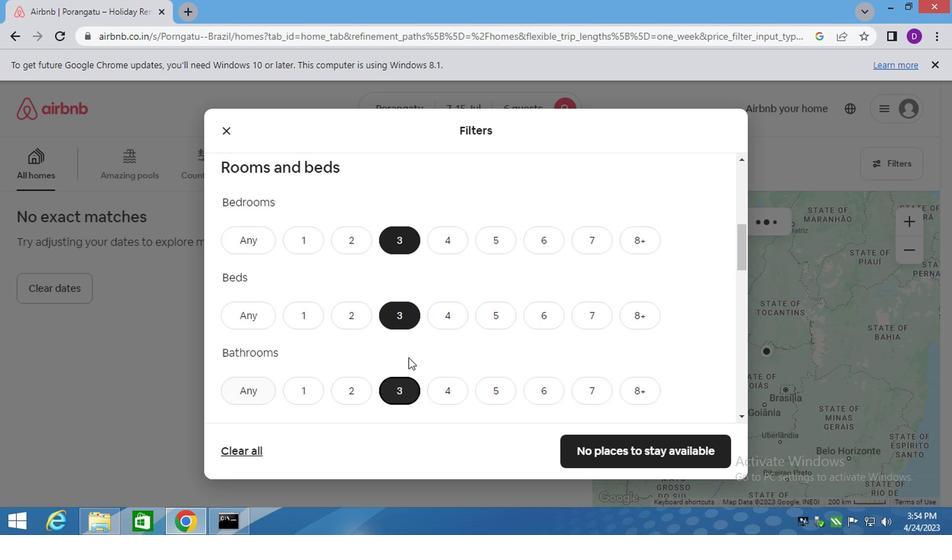 
Action: Mouse scrolled (360, 317) with delta (0, 0)
Screenshot: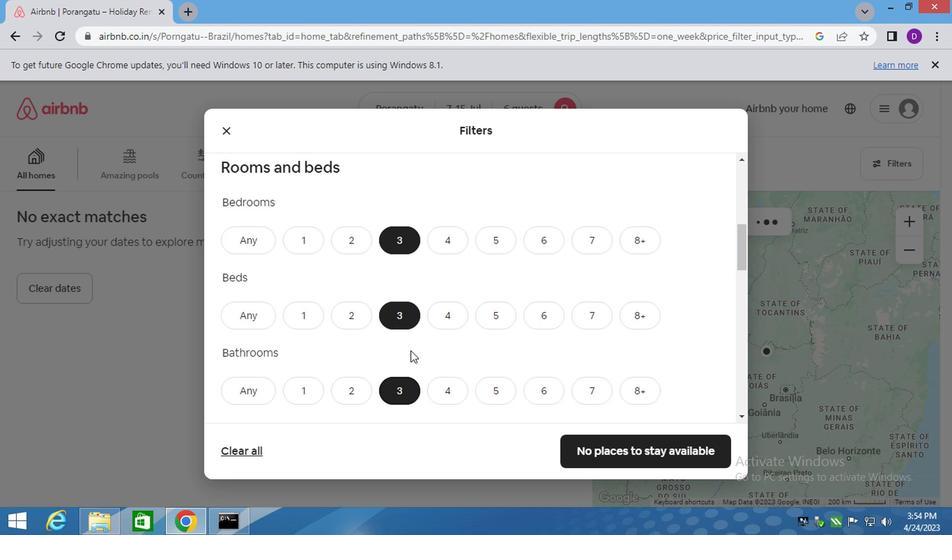 
Action: Mouse scrolled (360, 317) with delta (0, 0)
Screenshot: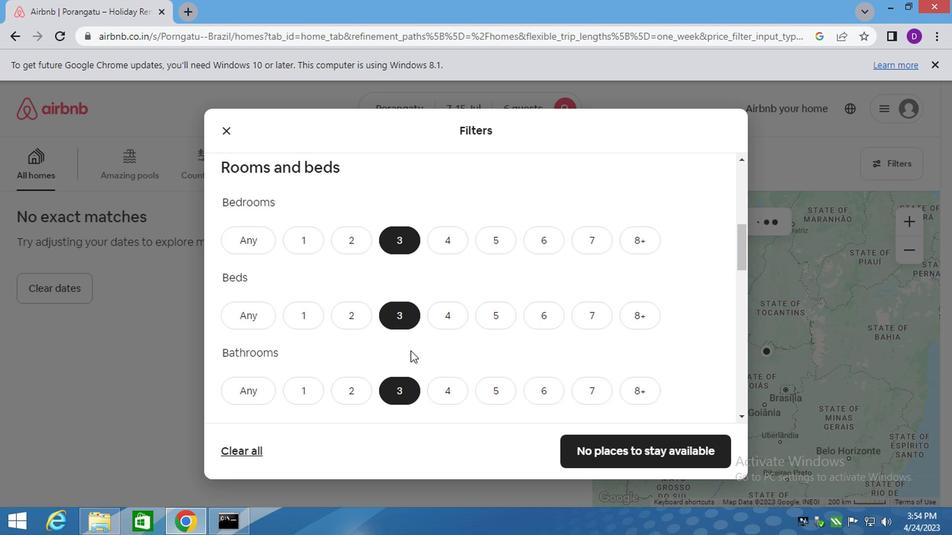 
Action: Mouse moved to (295, 294)
Screenshot: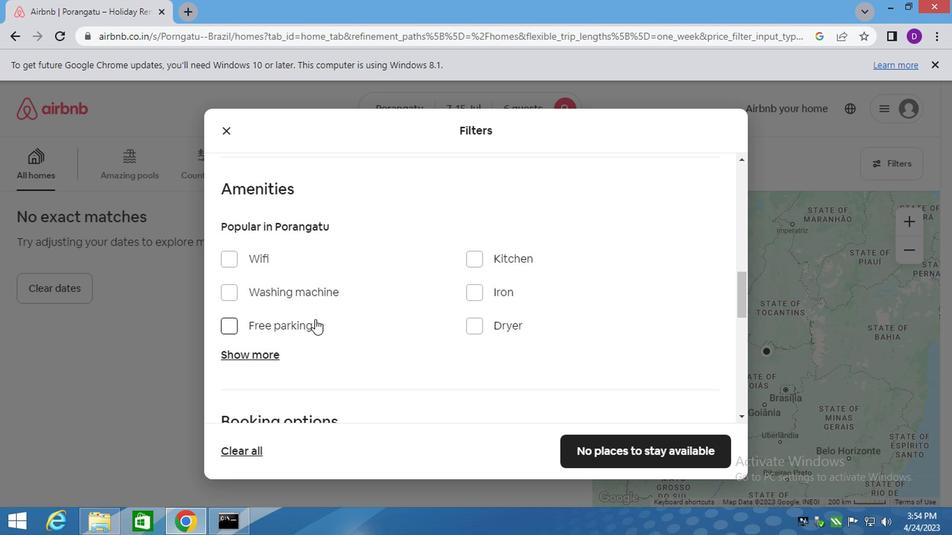 
Action: Mouse scrolled (295, 295) with delta (0, 0)
Screenshot: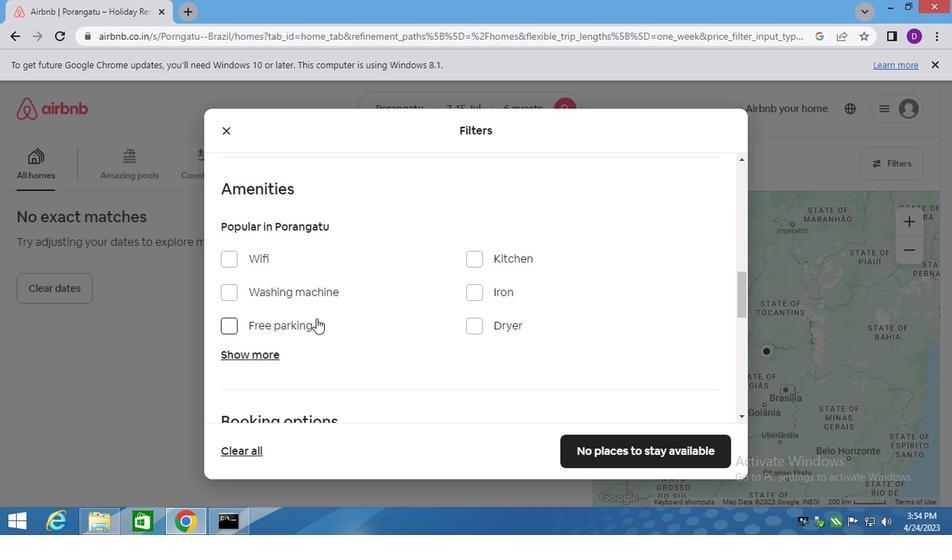 
Action: Mouse scrolled (295, 295) with delta (0, 0)
Screenshot: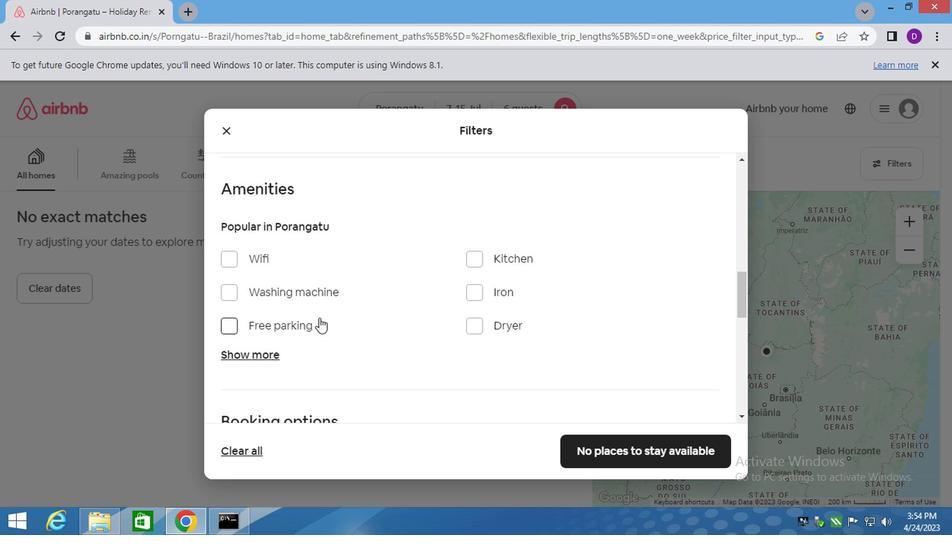 
Action: Mouse scrolled (295, 295) with delta (0, 0)
Screenshot: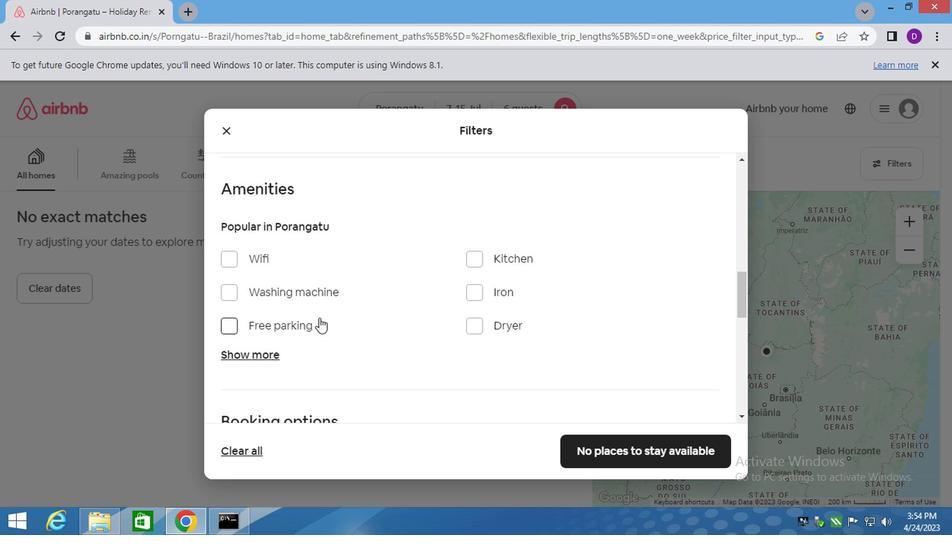 
Action: Mouse scrolled (295, 294) with delta (0, 0)
Screenshot: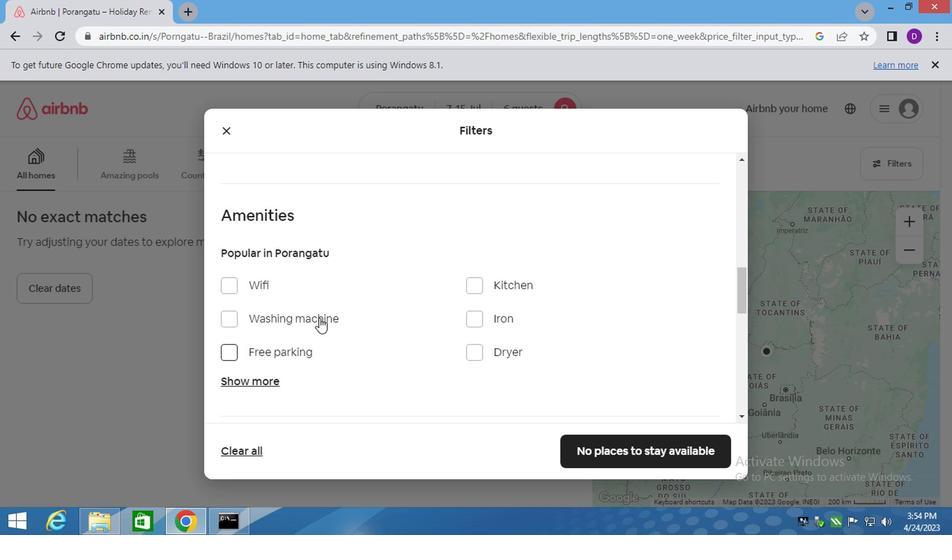 
Action: Mouse scrolled (295, 294) with delta (0, 0)
Screenshot: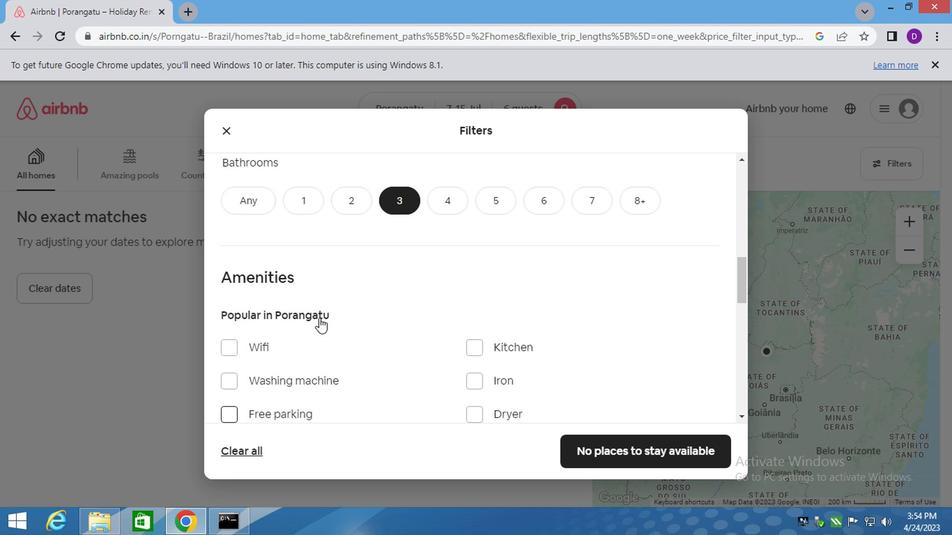 
Action: Mouse scrolled (295, 294) with delta (0, 0)
Screenshot: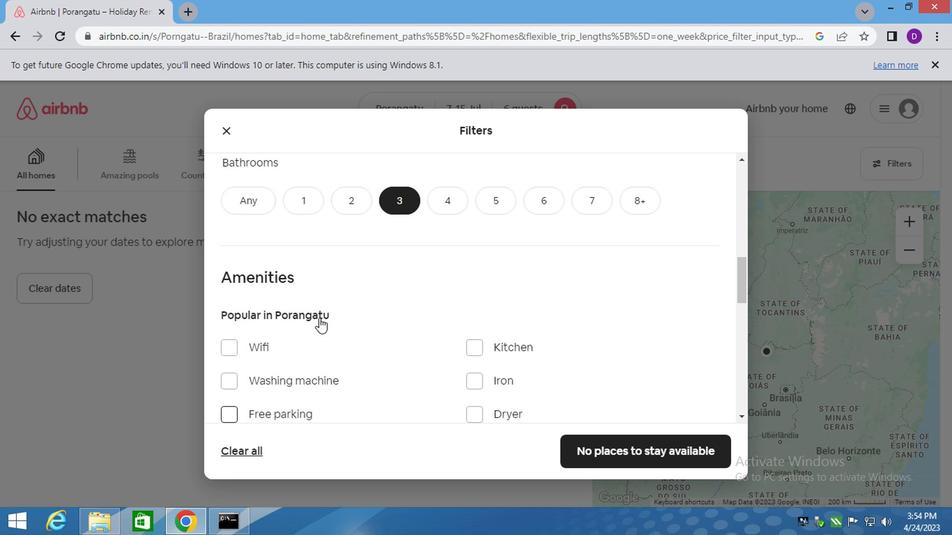 
Action: Mouse scrolled (295, 294) with delta (0, 0)
Screenshot: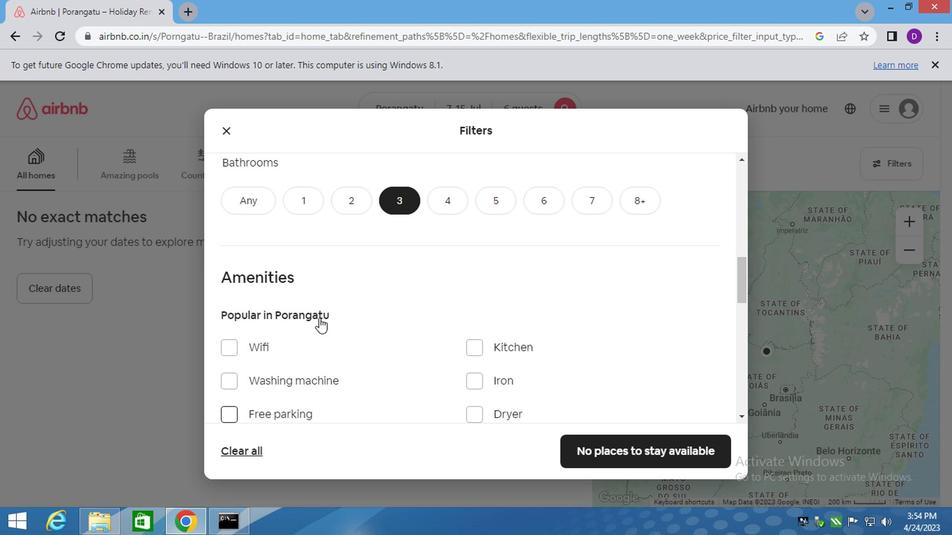 
Action: Mouse scrolled (295, 294) with delta (0, 0)
Screenshot: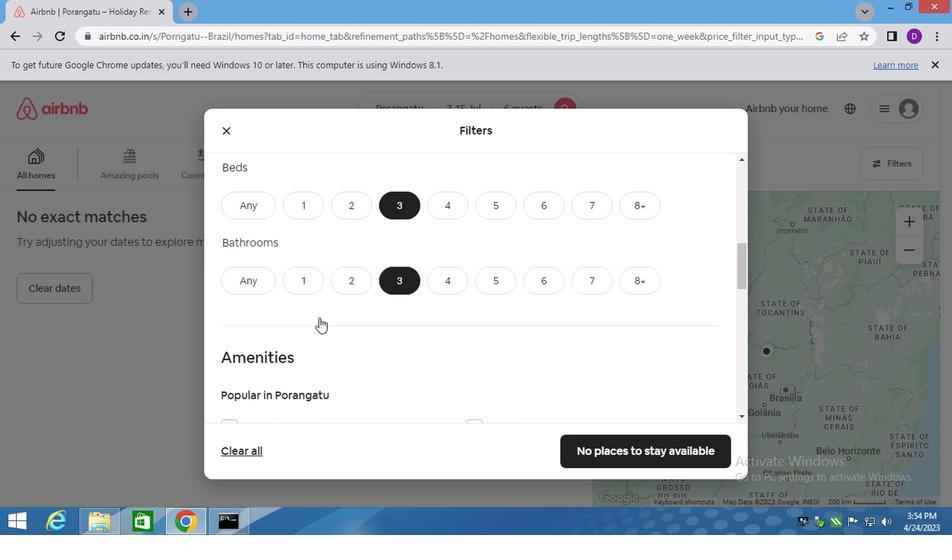 
Action: Mouse moved to (312, 298)
Screenshot: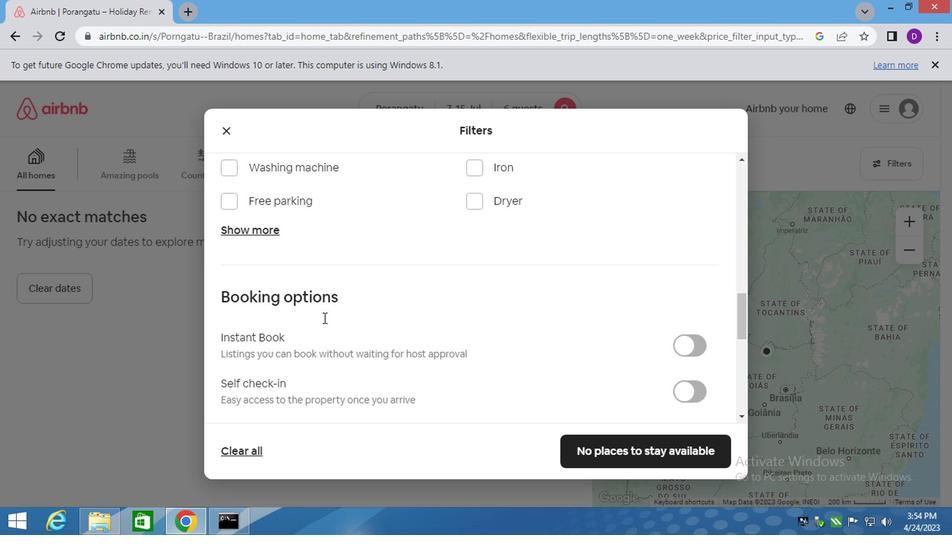 
Action: Mouse scrolled (312, 298) with delta (0, 0)
Screenshot: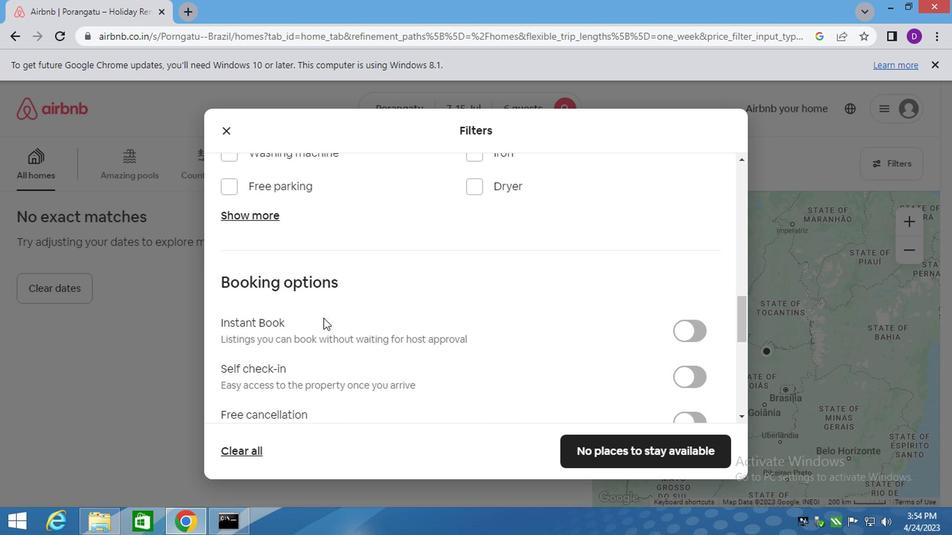 
Action: Mouse moved to (331, 299)
Screenshot: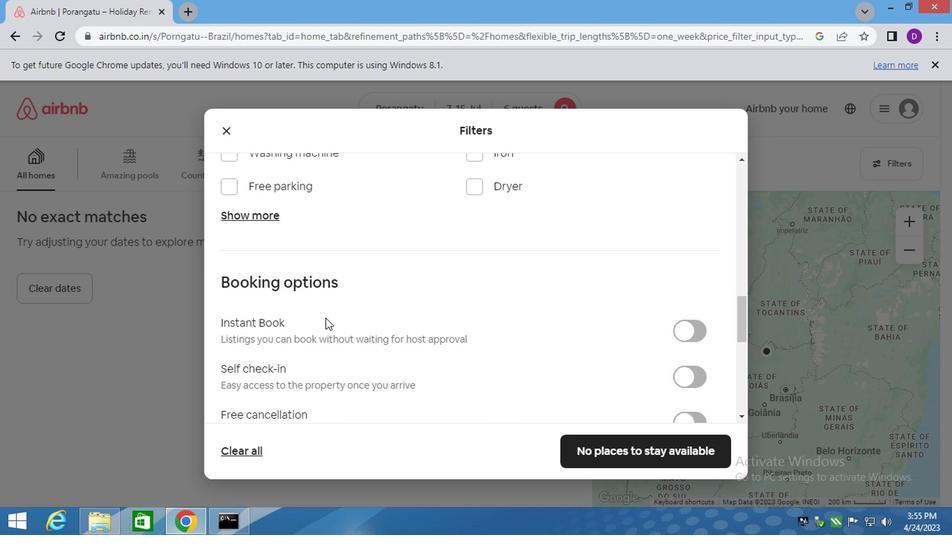 
Action: Mouse scrolled (331, 298) with delta (0, 0)
Screenshot: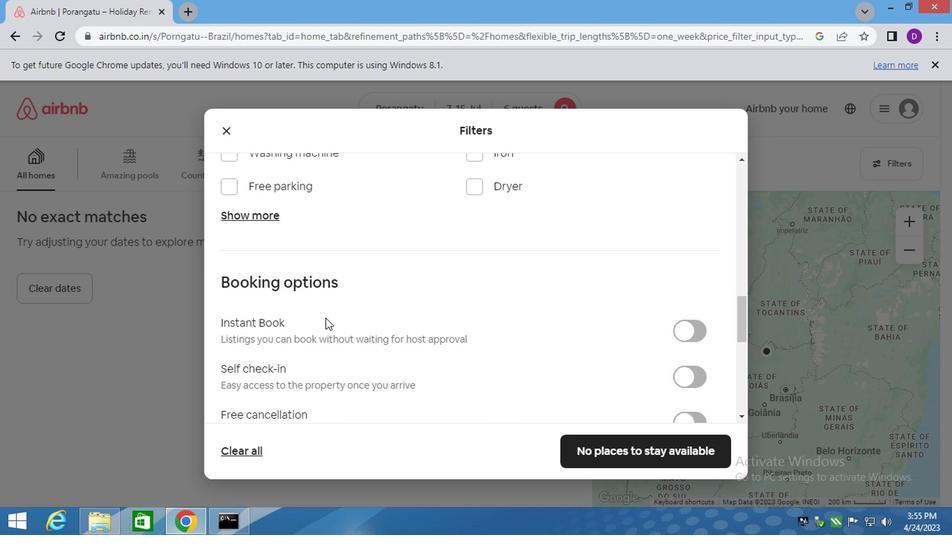 
Action: Mouse moved to (357, 299)
Screenshot: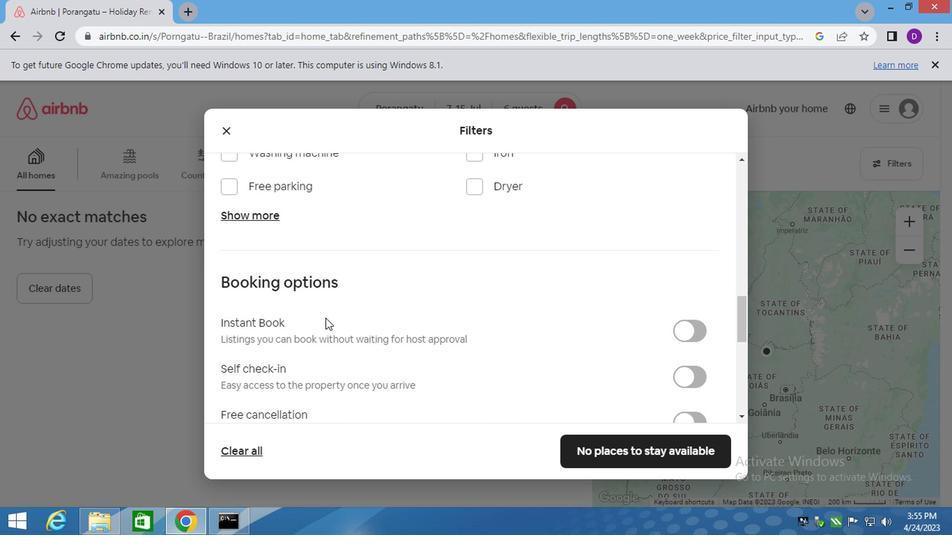
Action: Mouse scrolled (349, 298) with delta (0, 0)
Screenshot: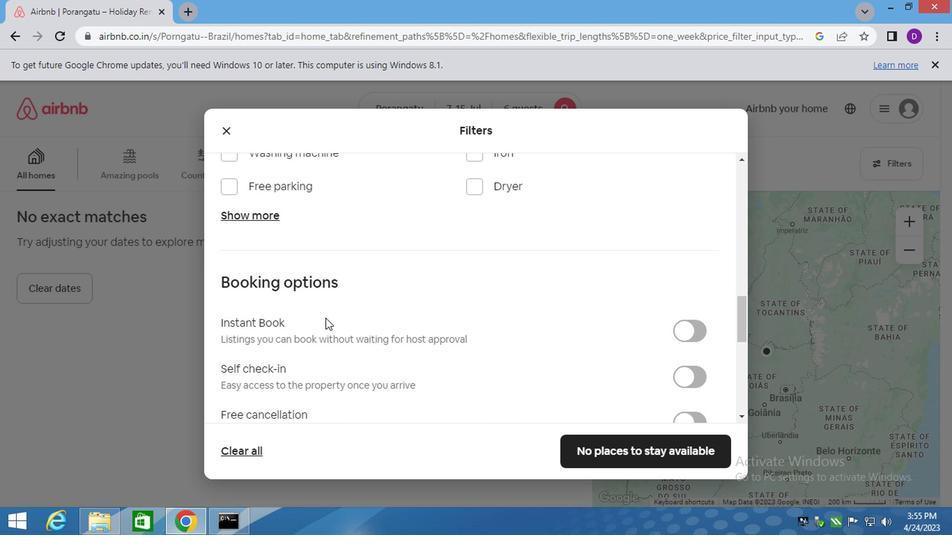 
Action: Mouse moved to (364, 299)
Screenshot: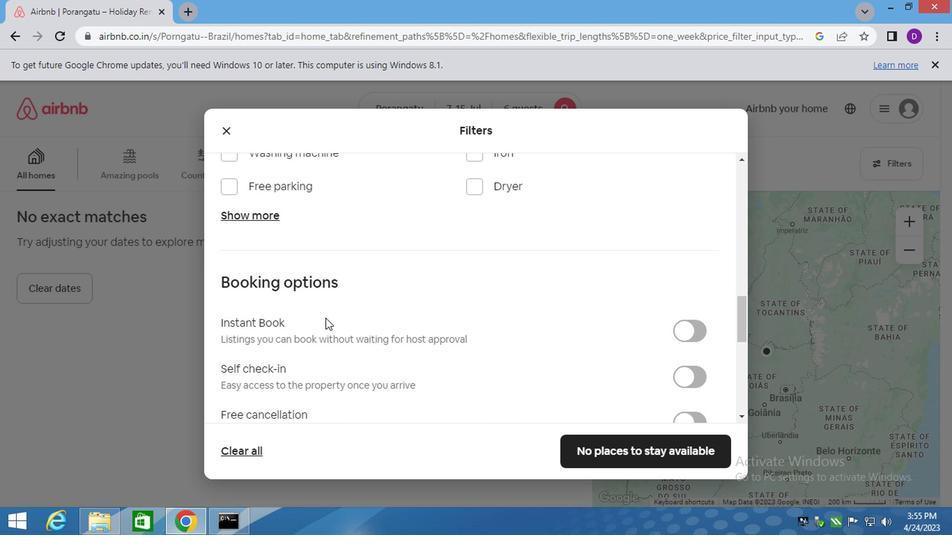 
Action: Mouse scrolled (362, 299) with delta (0, 0)
Screenshot: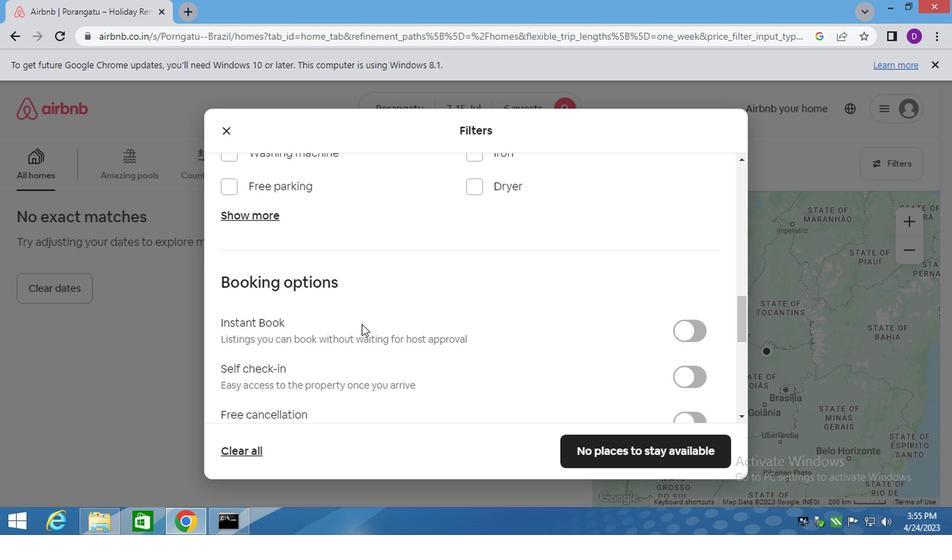 
Action: Mouse moved to (379, 301)
Screenshot: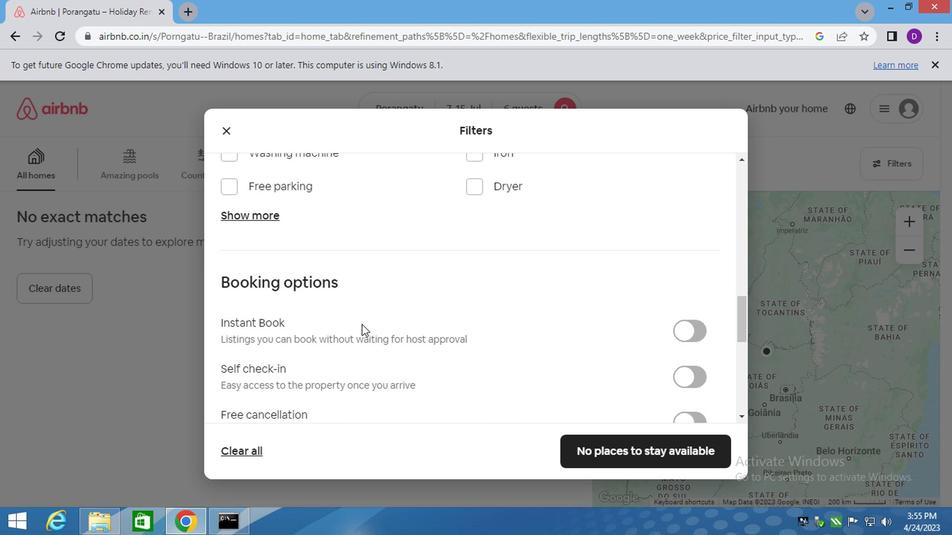 
Action: Mouse scrolled (372, 300) with delta (0, 0)
Screenshot: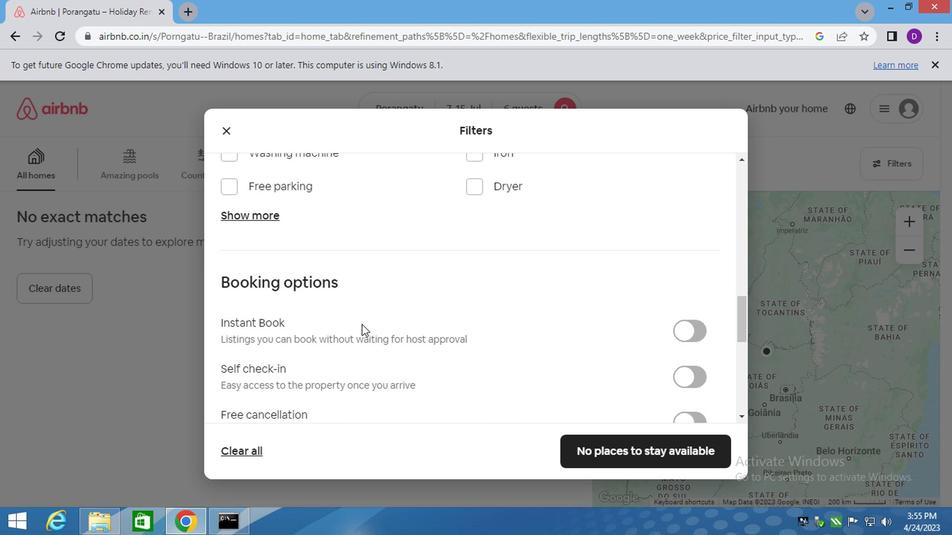 
Action: Mouse moved to (550, 241)
Screenshot: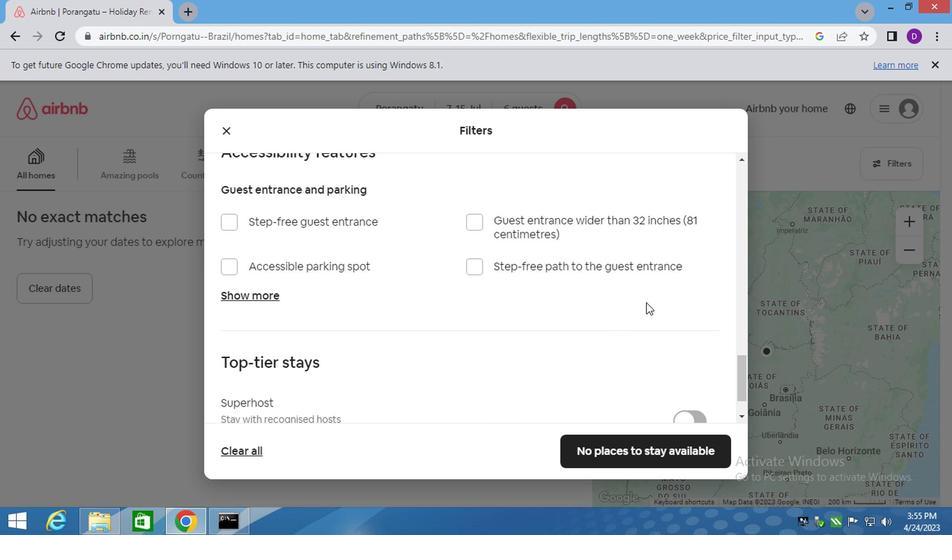 
Action: Mouse scrolled (550, 242) with delta (0, 0)
Screenshot: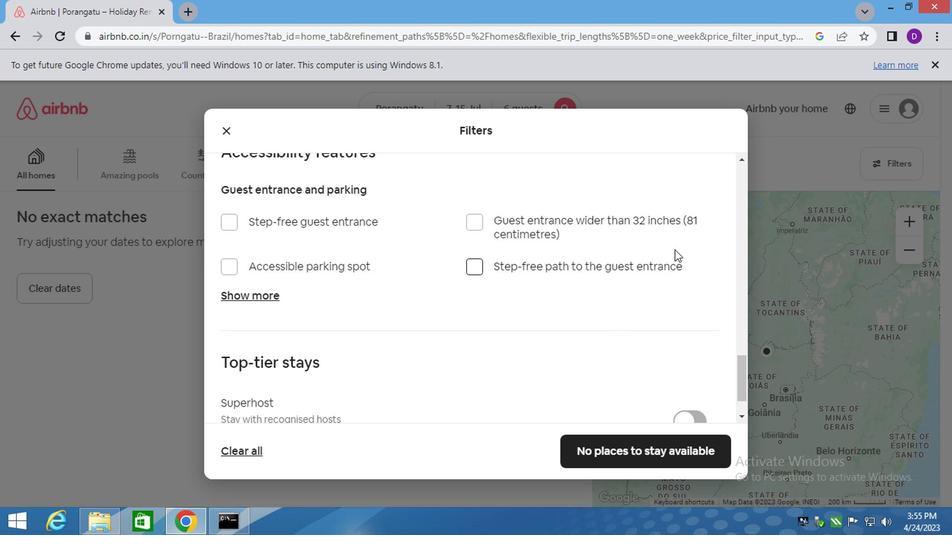 
Action: Mouse scrolled (550, 242) with delta (0, 0)
Screenshot: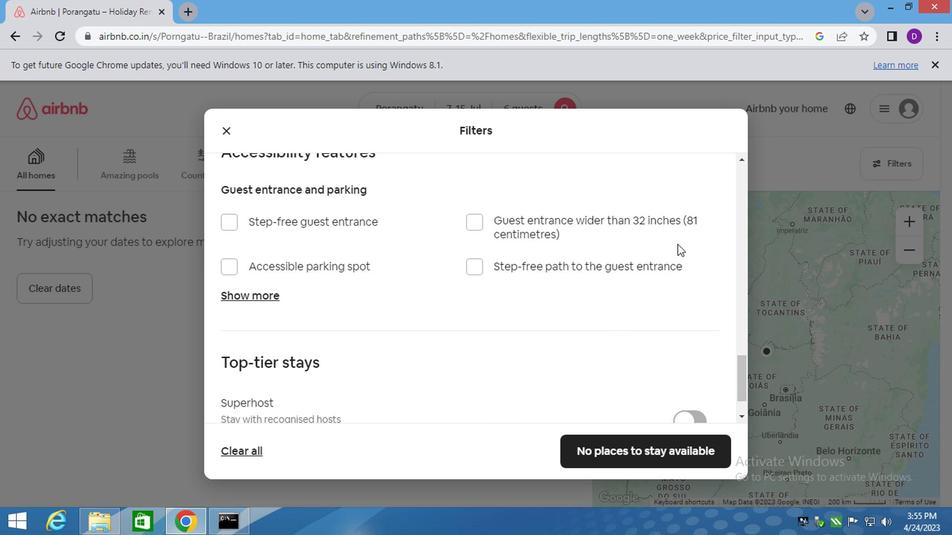 
Action: Mouse moved to (557, 190)
Screenshot: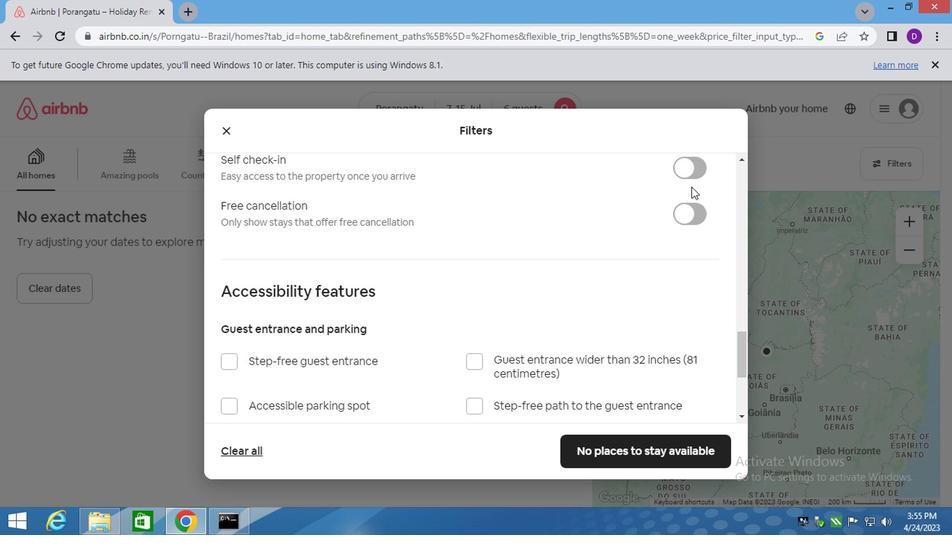 
Action: Mouse pressed left at (557, 190)
Screenshot: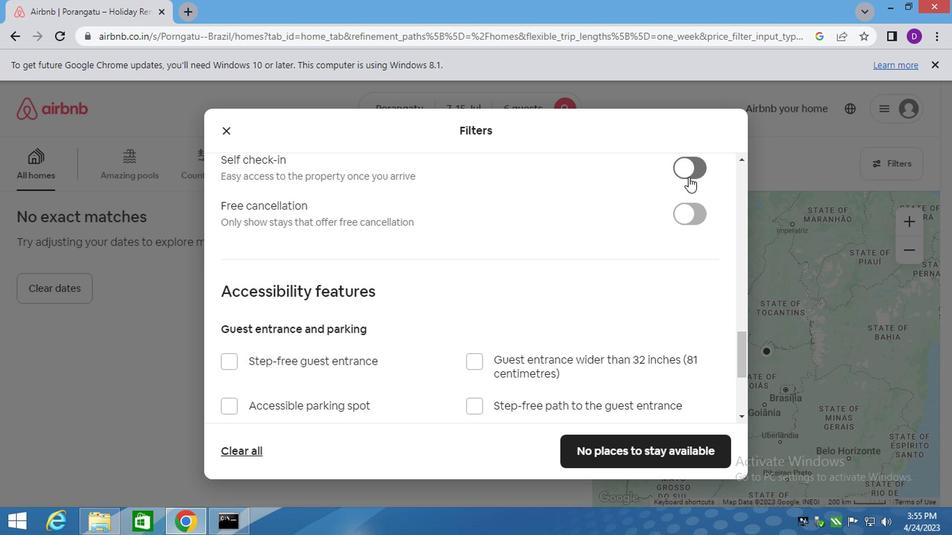 
Action: Mouse moved to (507, 270)
Screenshot: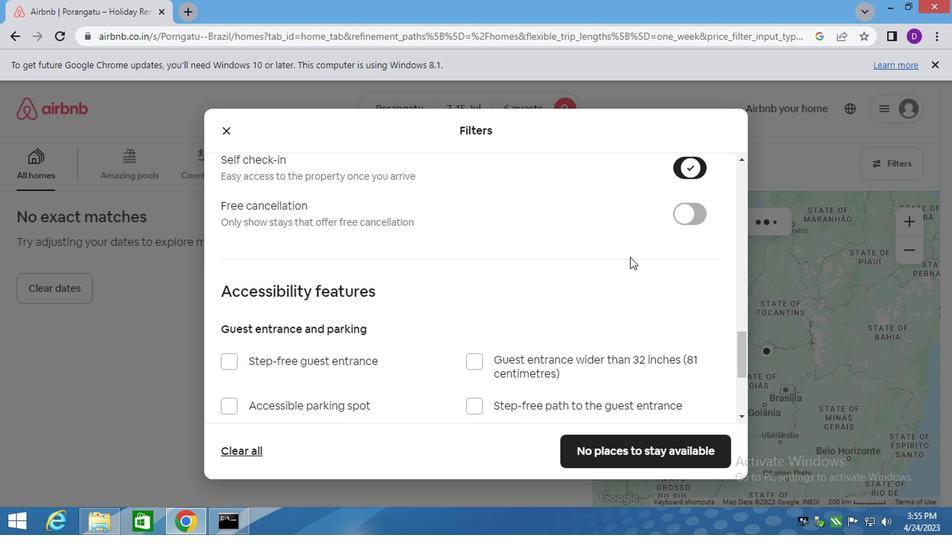 
Action: Mouse scrolled (507, 270) with delta (0, 0)
Screenshot: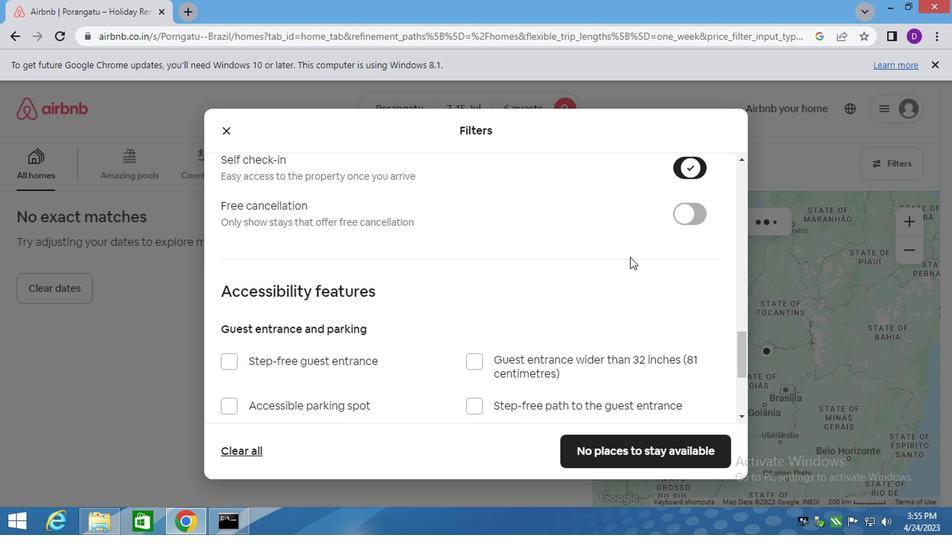 
Action: Mouse moved to (503, 276)
Screenshot: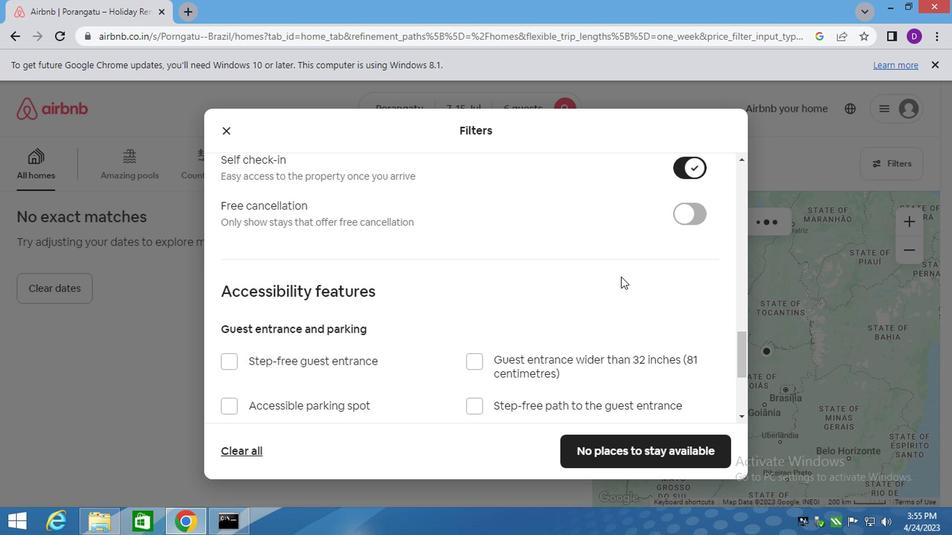
Action: Mouse scrolled (503, 276) with delta (0, 0)
Screenshot: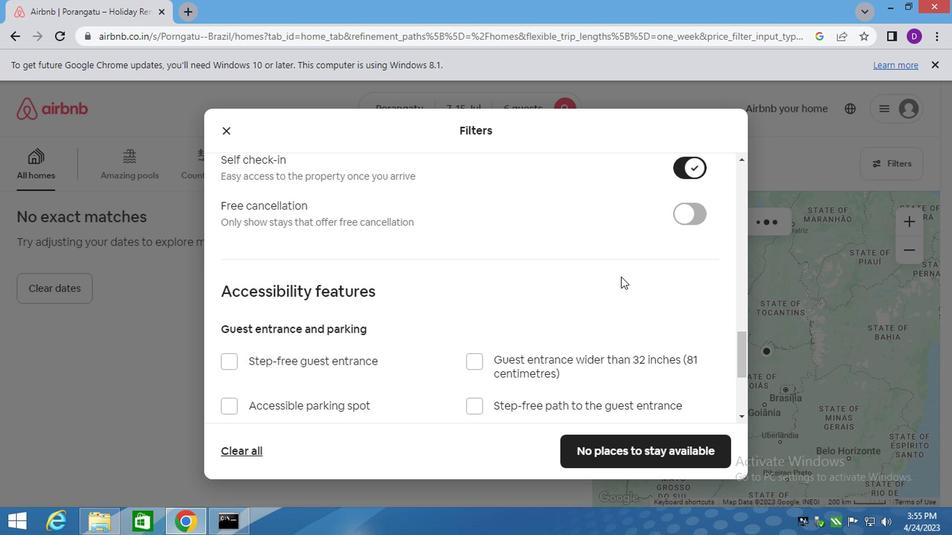 
Action: Mouse moved to (501, 280)
Screenshot: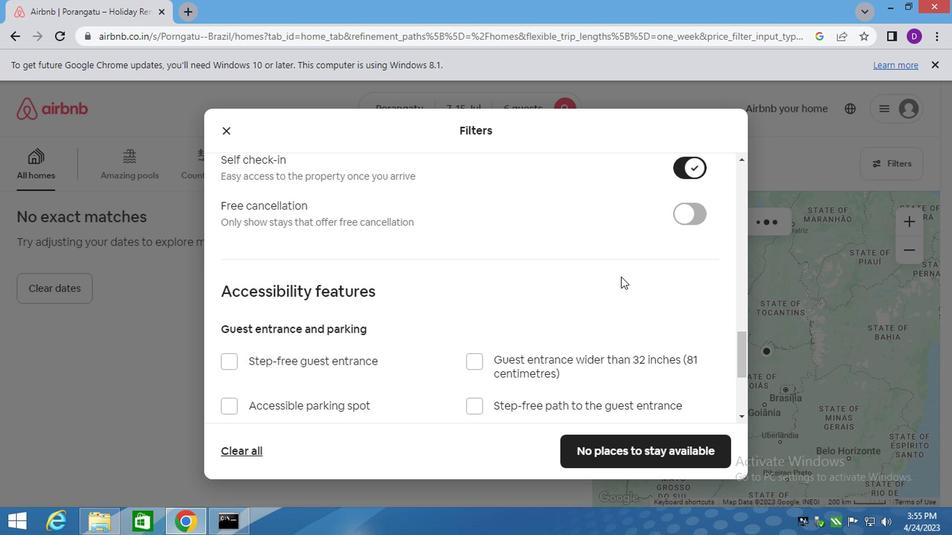 
Action: Mouse scrolled (501, 279) with delta (0, 0)
Screenshot: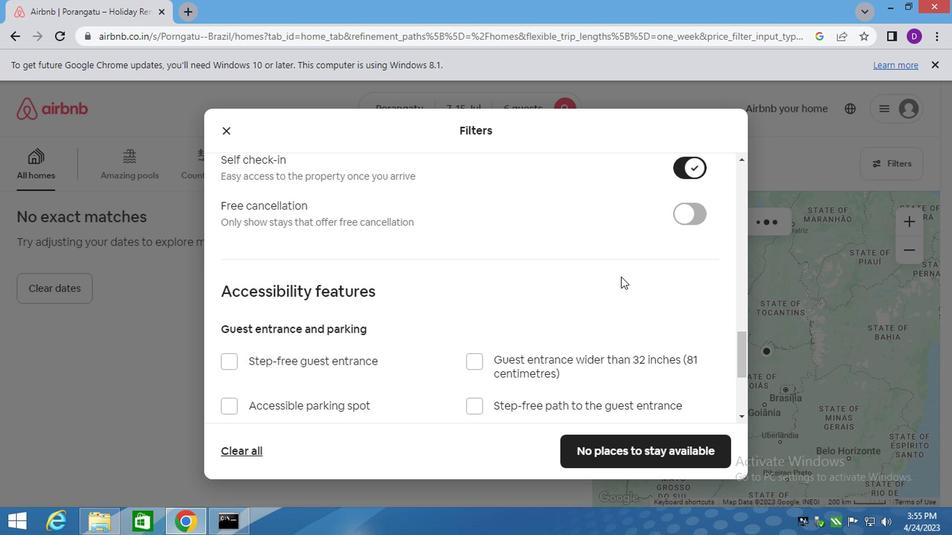 
Action: Mouse moved to (499, 283)
Screenshot: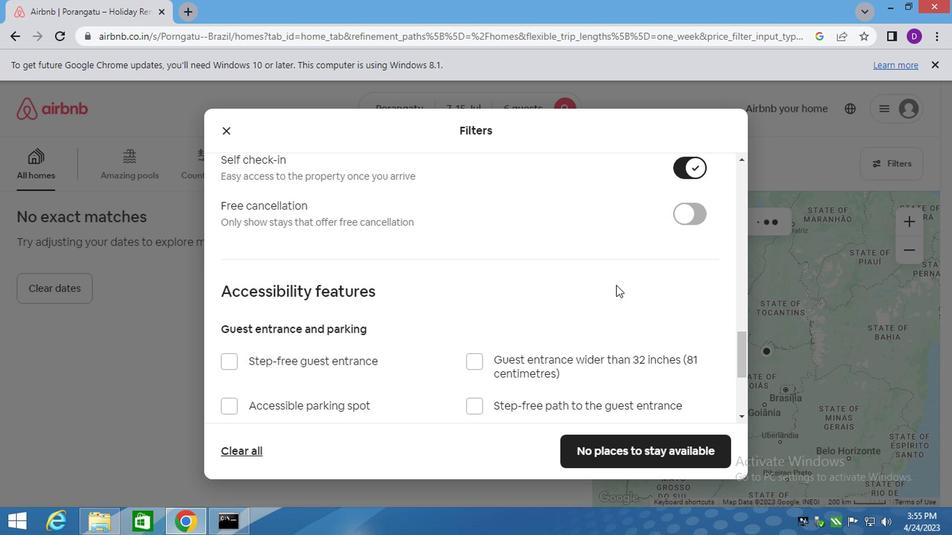 
Action: Mouse scrolled (499, 282) with delta (0, 0)
Screenshot: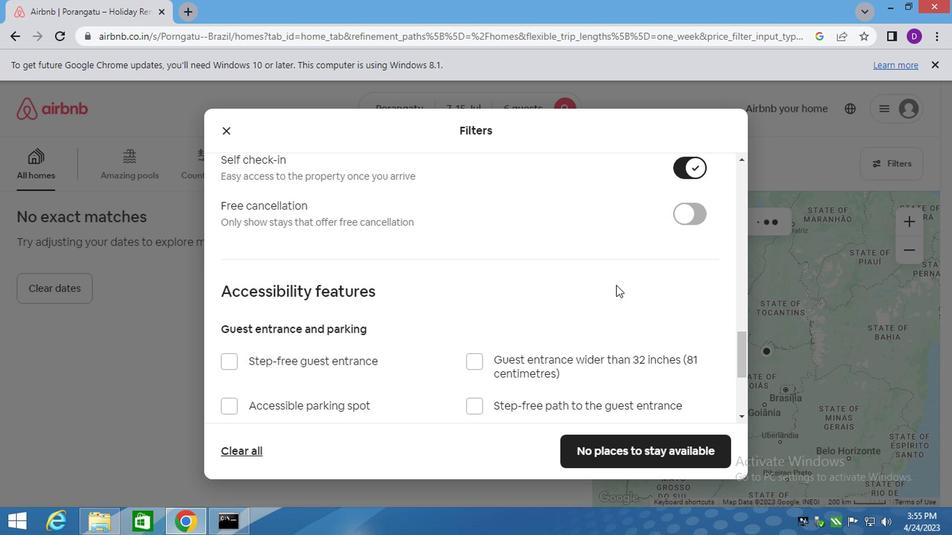
Action: Mouse moved to (494, 288)
Screenshot: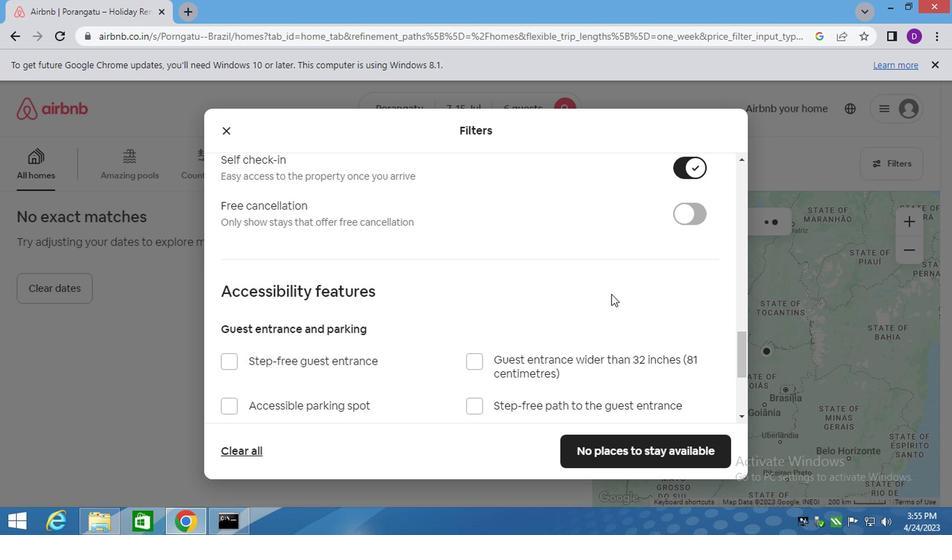 
Action: Mouse scrolled (494, 287) with delta (0, 0)
Screenshot: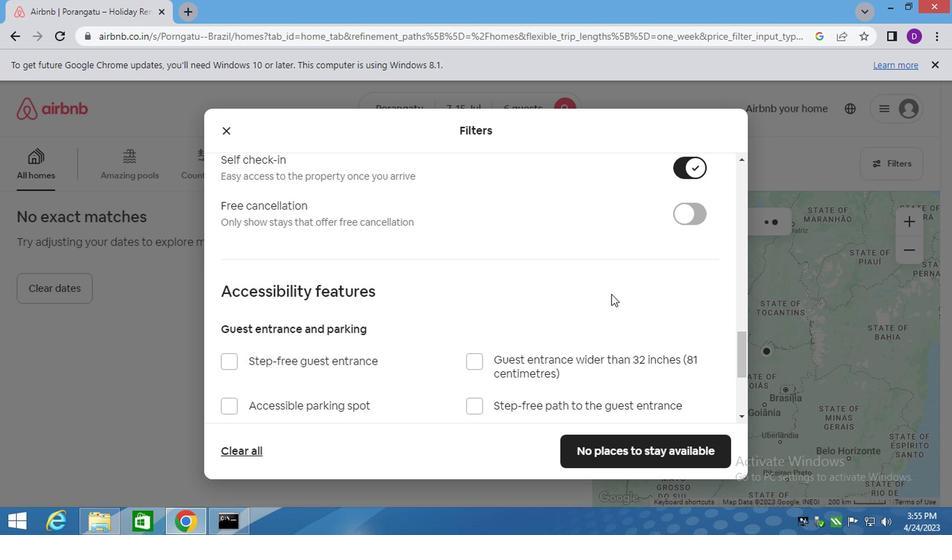 
Action: Mouse moved to (247, 331)
Screenshot: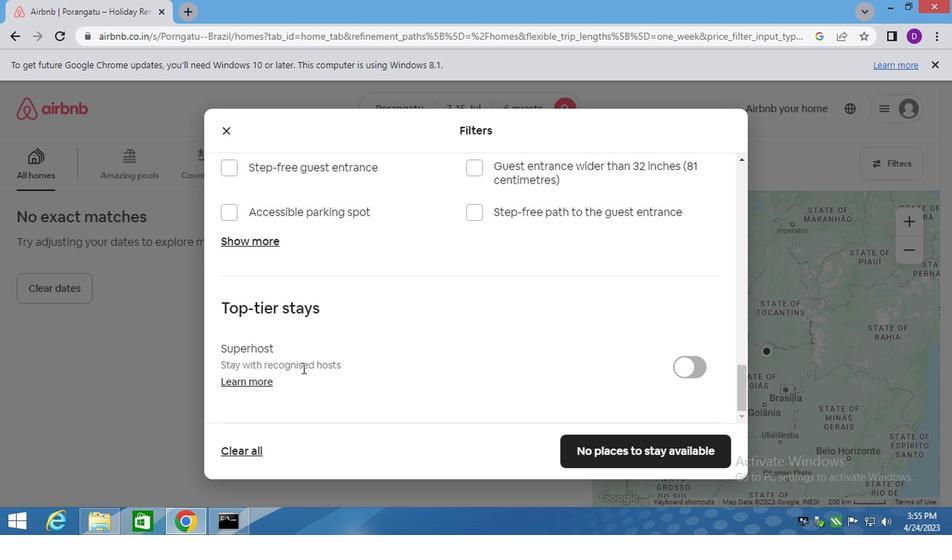 
Action: Mouse scrolled (247, 331) with delta (0, 0)
Screenshot: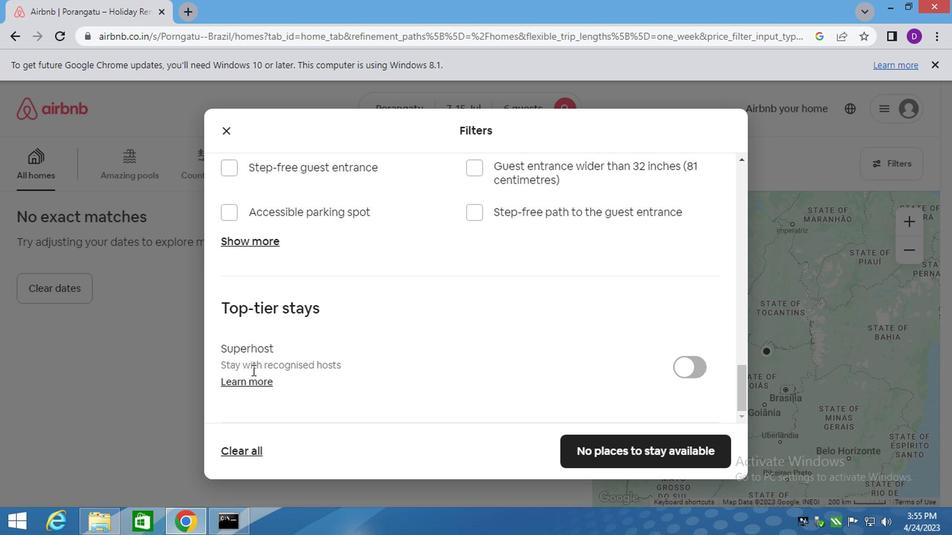 
Action: Mouse scrolled (247, 331) with delta (0, 0)
Screenshot: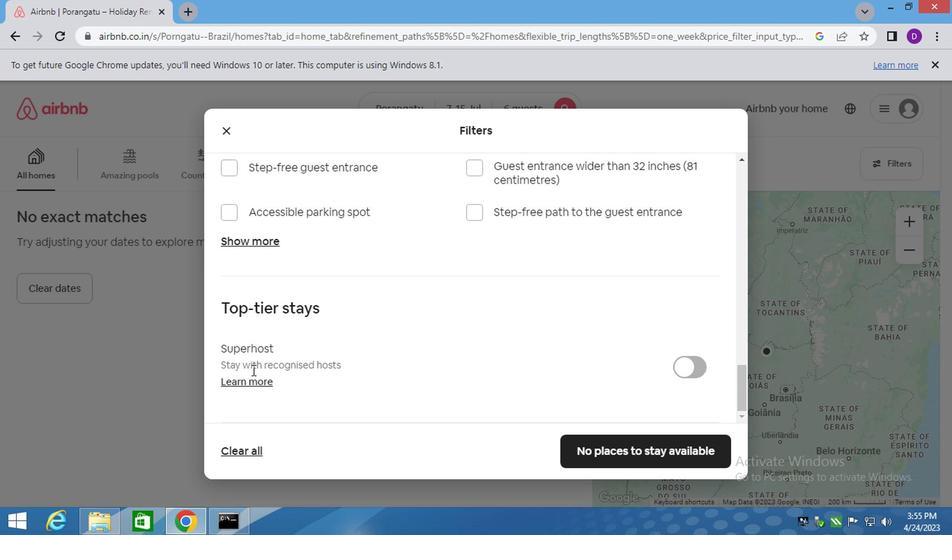 
Action: Mouse scrolled (247, 331) with delta (0, 0)
Screenshot: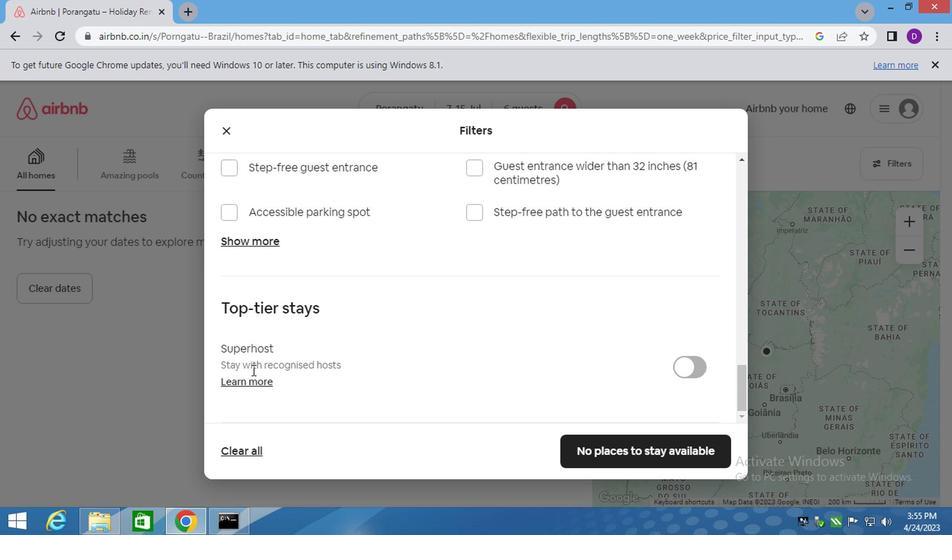 
Action: Mouse moved to (248, 331)
Screenshot: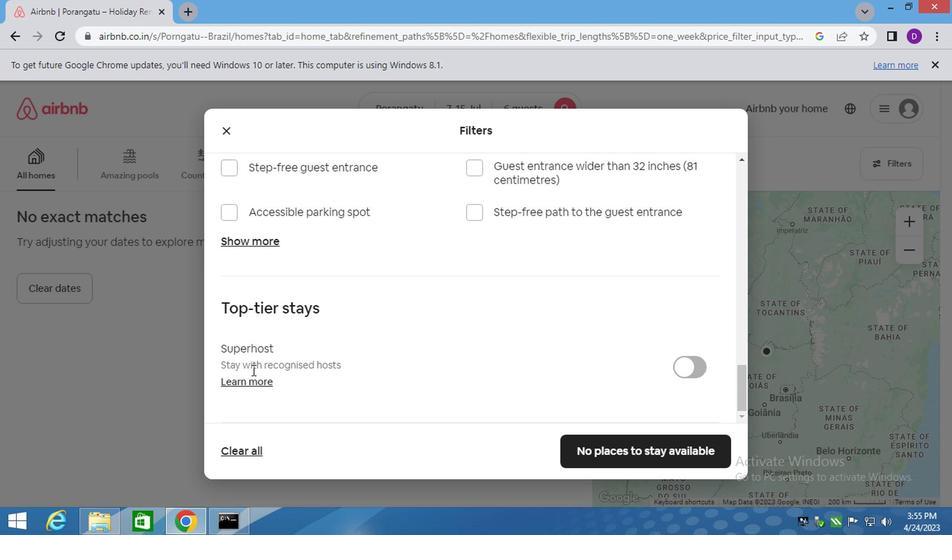 
Action: Mouse scrolled (248, 331) with delta (0, 0)
Screenshot: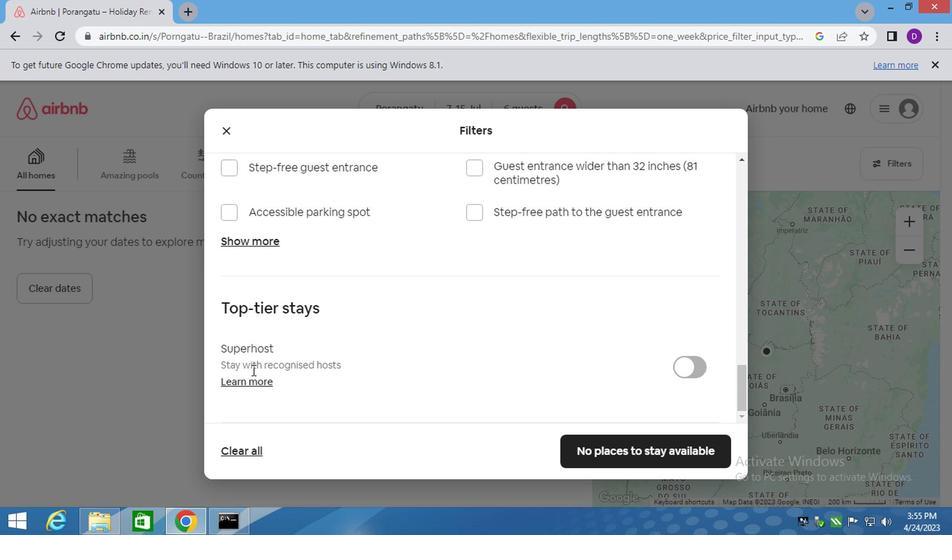 
Action: Mouse scrolled (248, 331) with delta (0, 0)
Screenshot: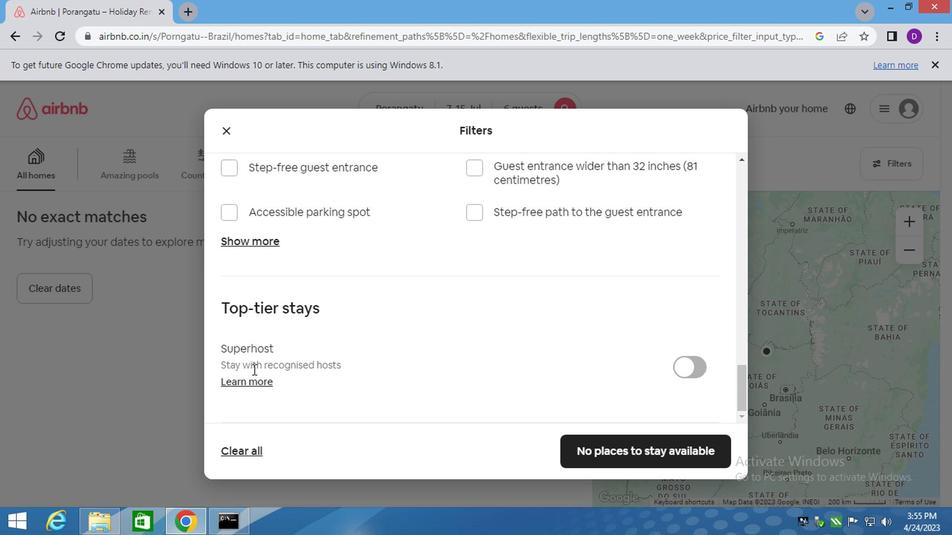
Action: Mouse scrolled (248, 331) with delta (0, 0)
Screenshot: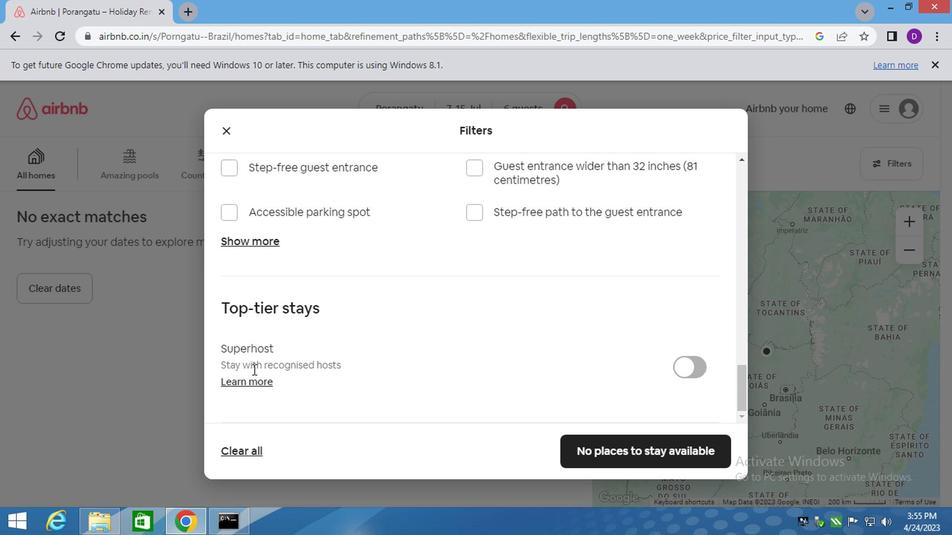
Action: Mouse scrolled (248, 331) with delta (0, 0)
Screenshot: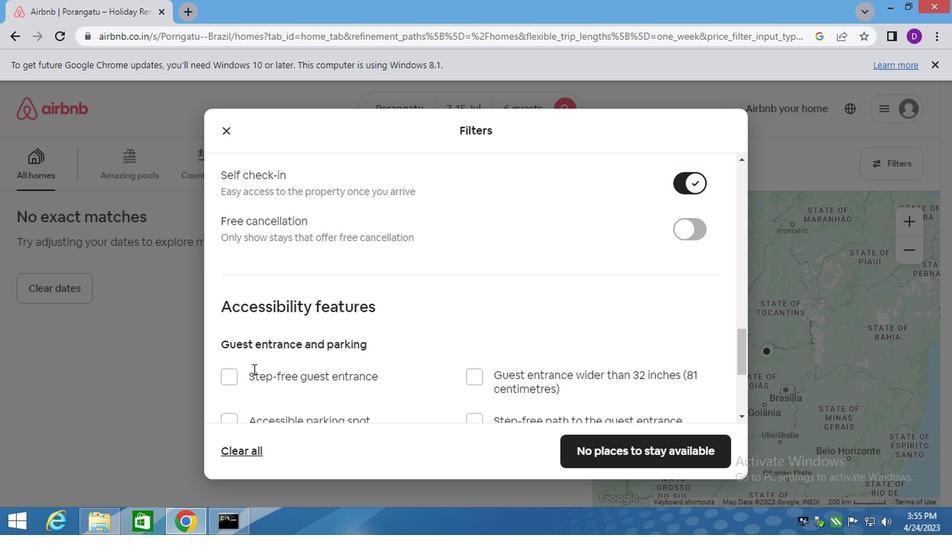 
Action: Mouse scrolled (248, 330) with delta (0, 0)
Screenshot: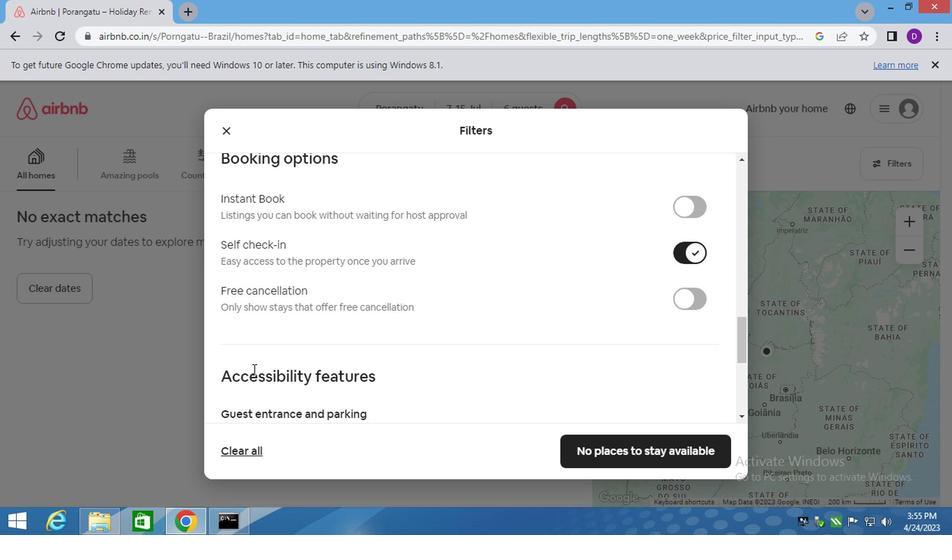 
Action: Mouse scrolled (248, 330) with delta (0, 0)
Screenshot: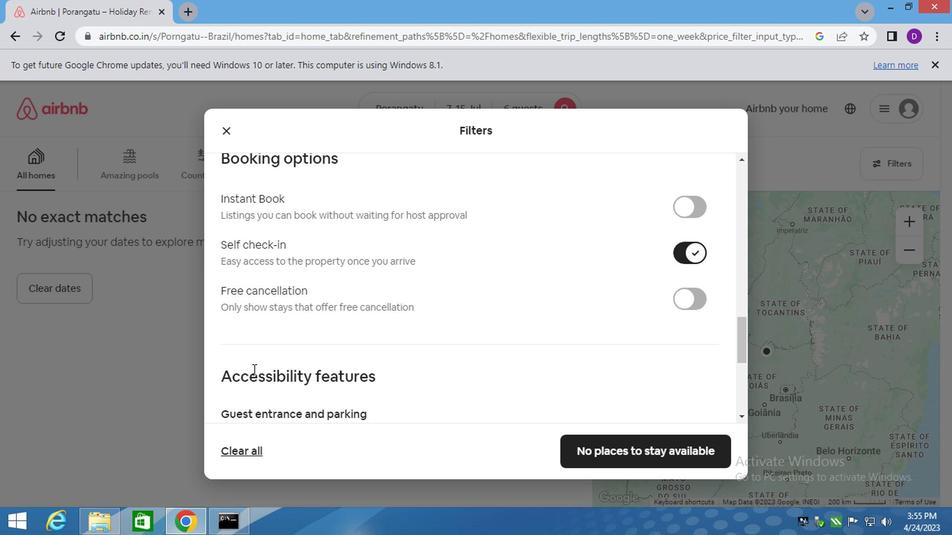 
Action: Mouse scrolled (248, 330) with delta (0, 0)
Screenshot: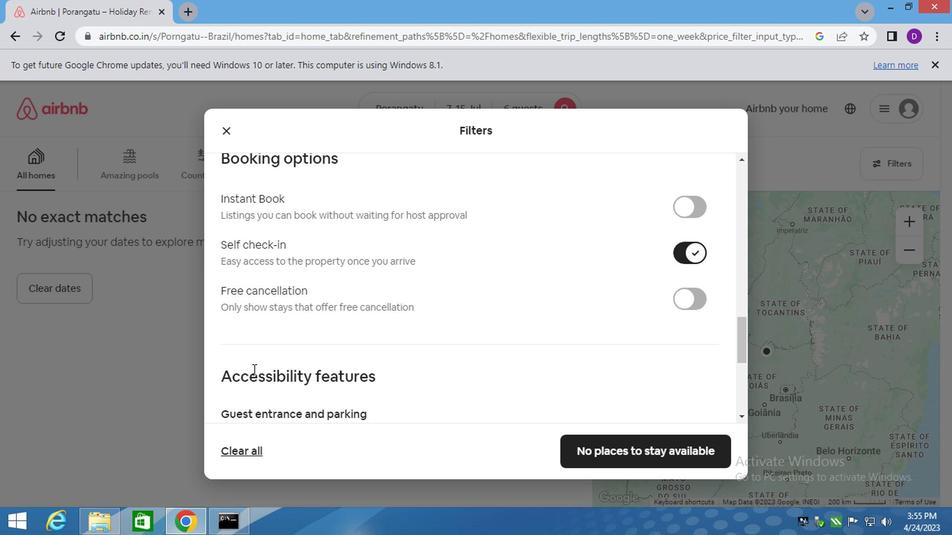 
Action: Mouse scrolled (248, 330) with delta (0, 0)
Screenshot: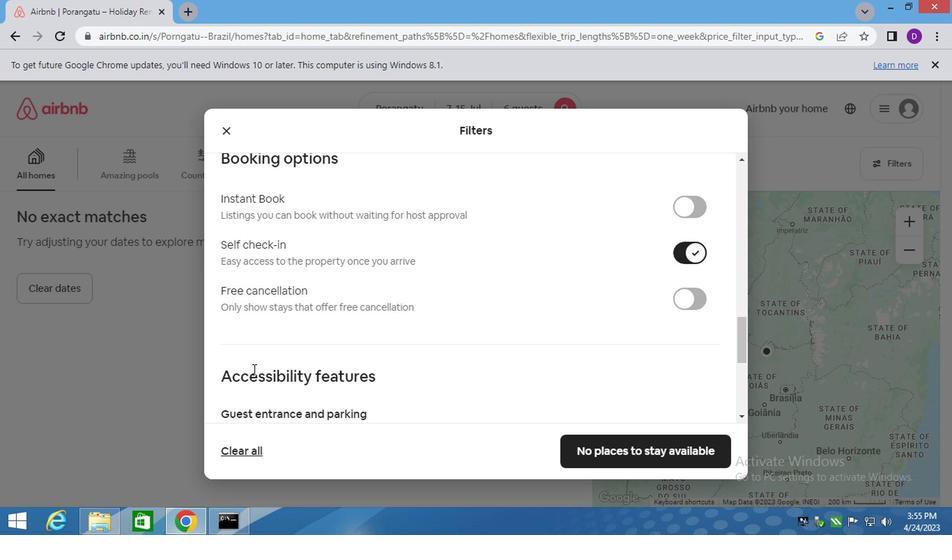
Action: Mouse scrolled (248, 330) with delta (0, 0)
Screenshot: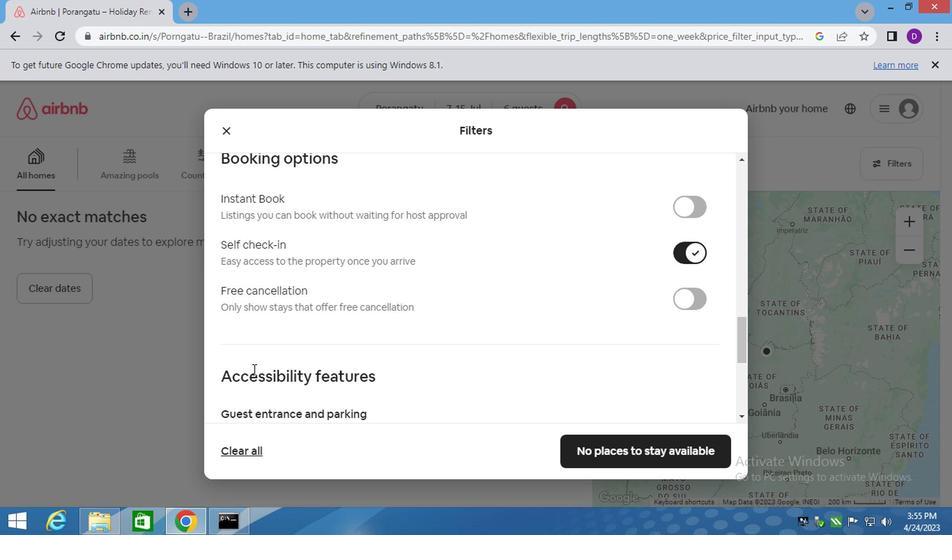 
Action: Mouse scrolled (248, 330) with delta (0, 0)
Screenshot: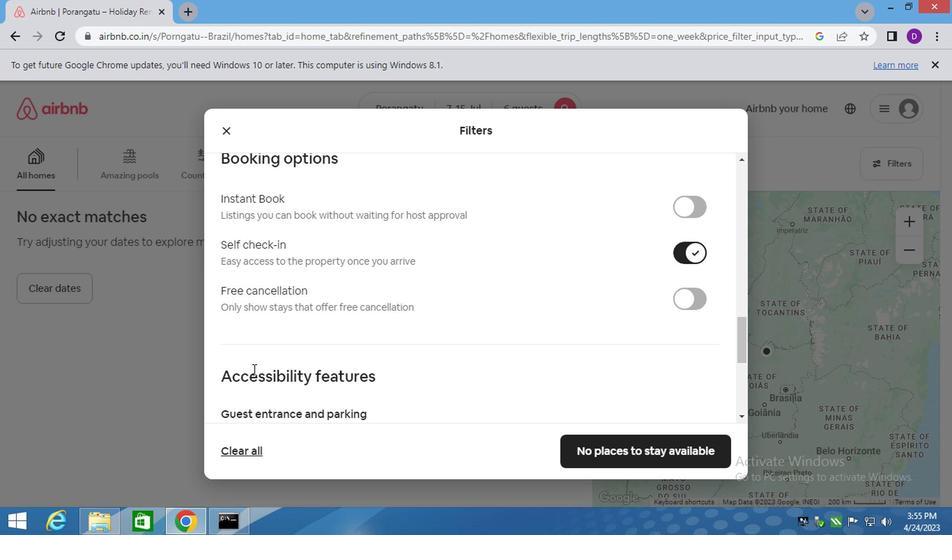 
Action: Mouse scrolled (248, 330) with delta (0, 0)
Screenshot: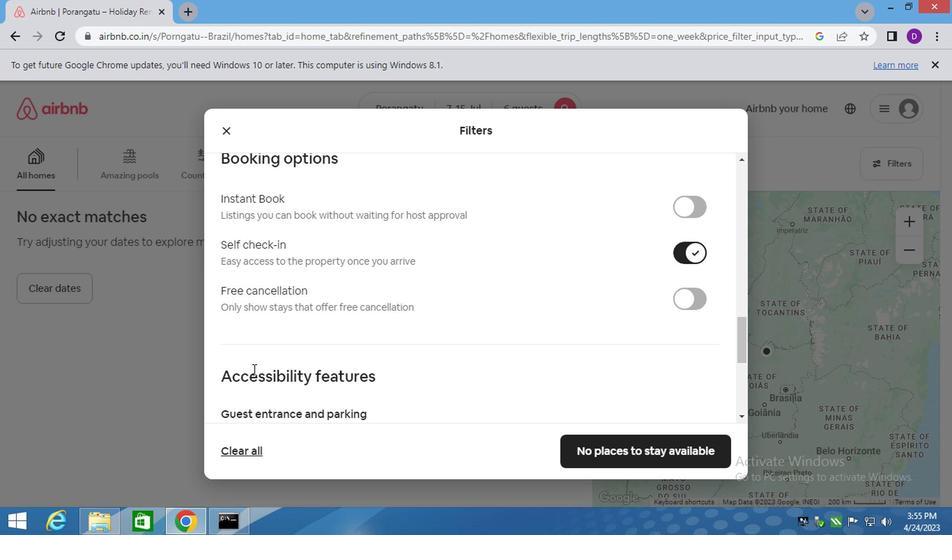 
Action: Mouse moved to (284, 344)
Screenshot: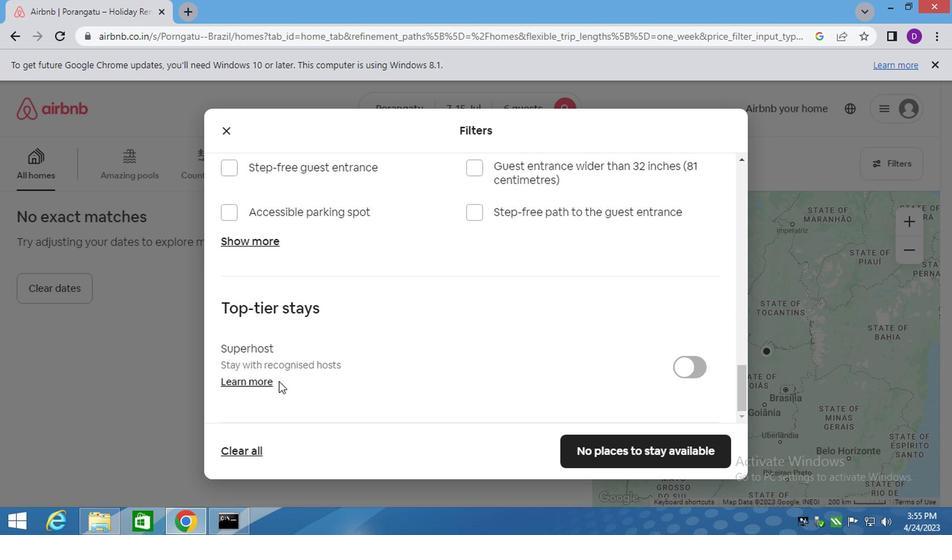 
Action: Mouse scrolled (284, 343) with delta (0, 0)
Screenshot: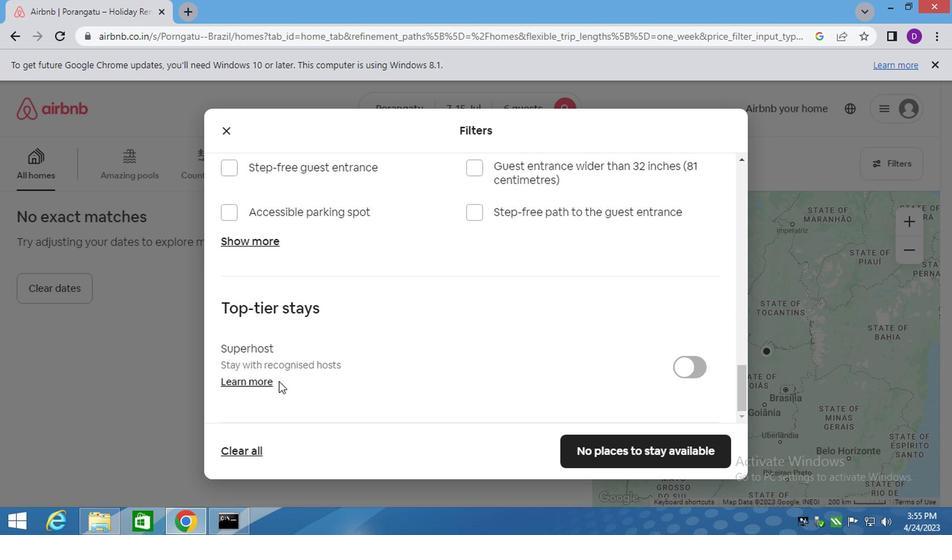 
Action: Mouse moved to (286, 344)
Screenshot: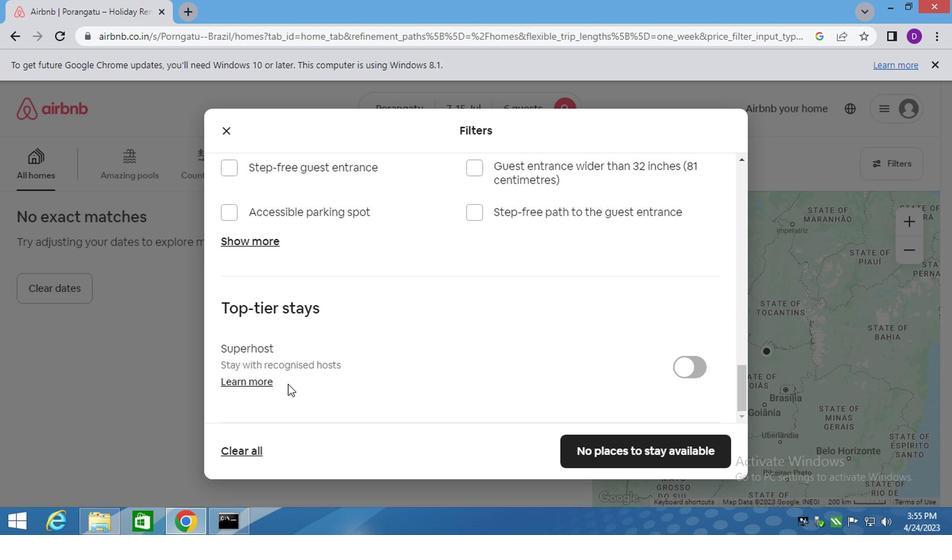 
Action: Mouse scrolled (286, 344) with delta (0, 0)
Screenshot: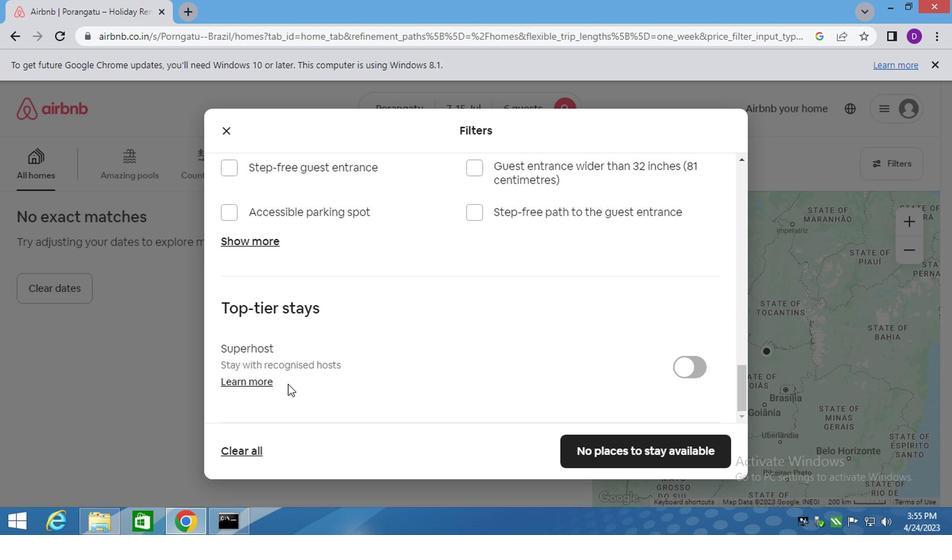
Action: Mouse scrolled (286, 344) with delta (0, 0)
Screenshot: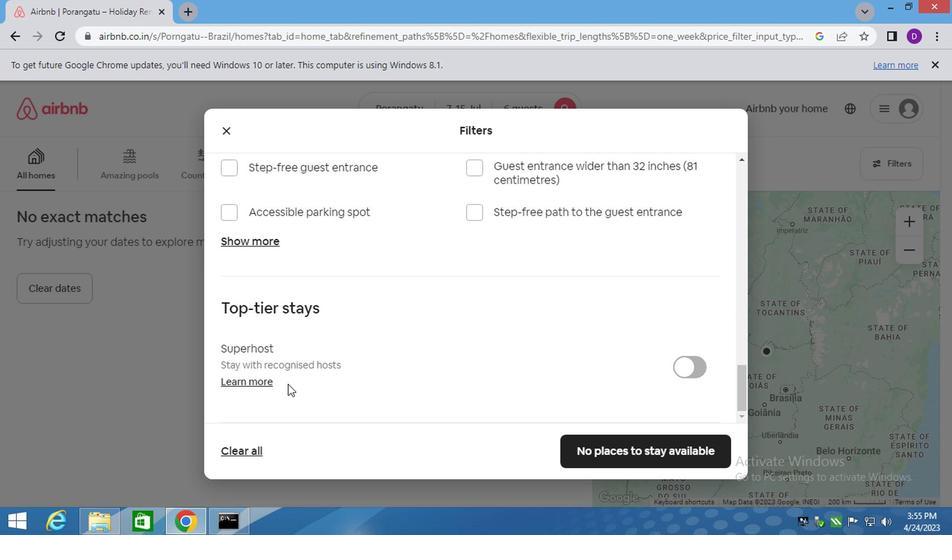 
Action: Mouse scrolled (286, 344) with delta (0, 0)
Screenshot: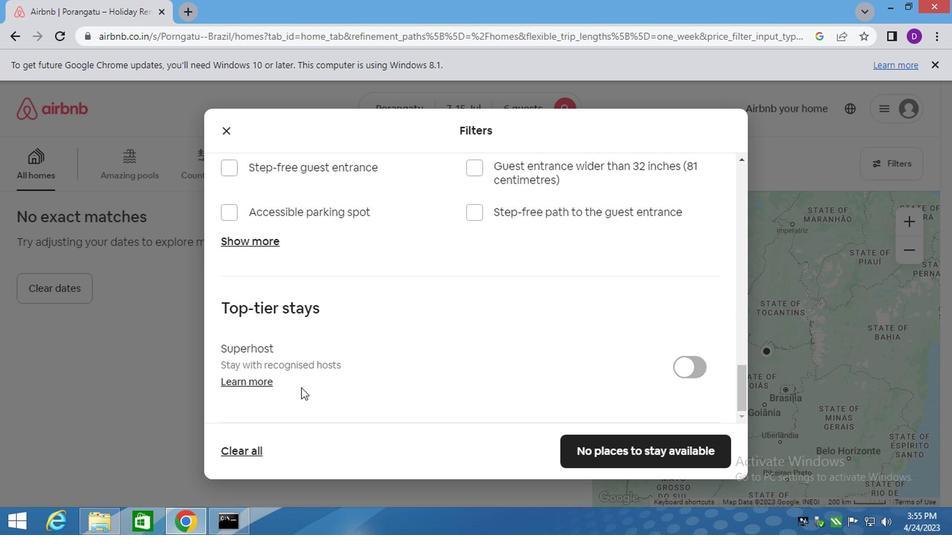 
Action: Mouse scrolled (286, 344) with delta (0, 0)
Screenshot: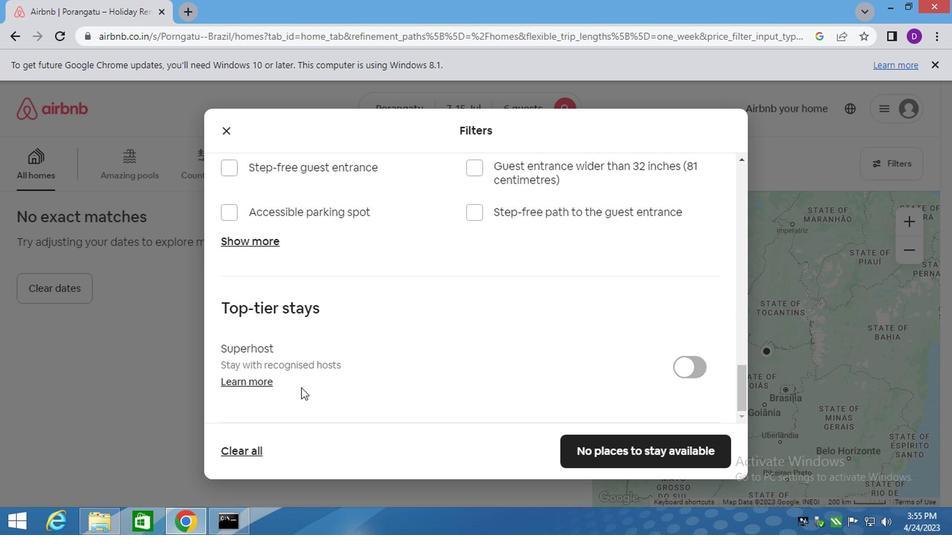 
Action: Mouse moved to (496, 392)
Screenshot: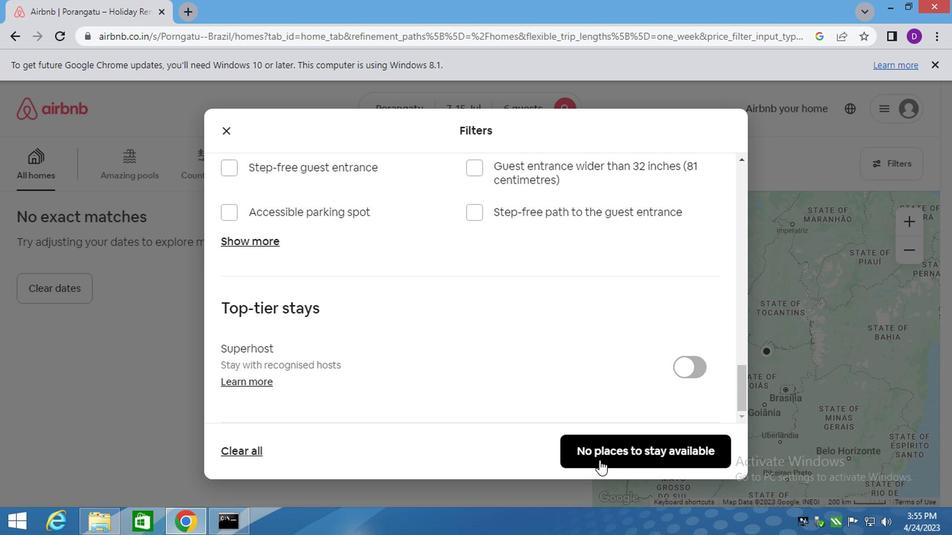 
Action: Mouse pressed left at (496, 392)
Screenshot: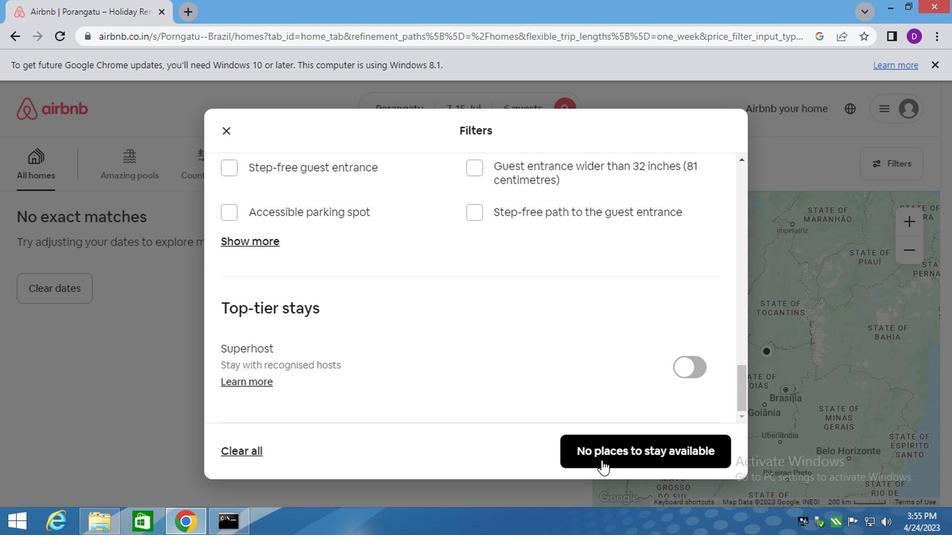 
Action: Mouse moved to (491, 388)
Screenshot: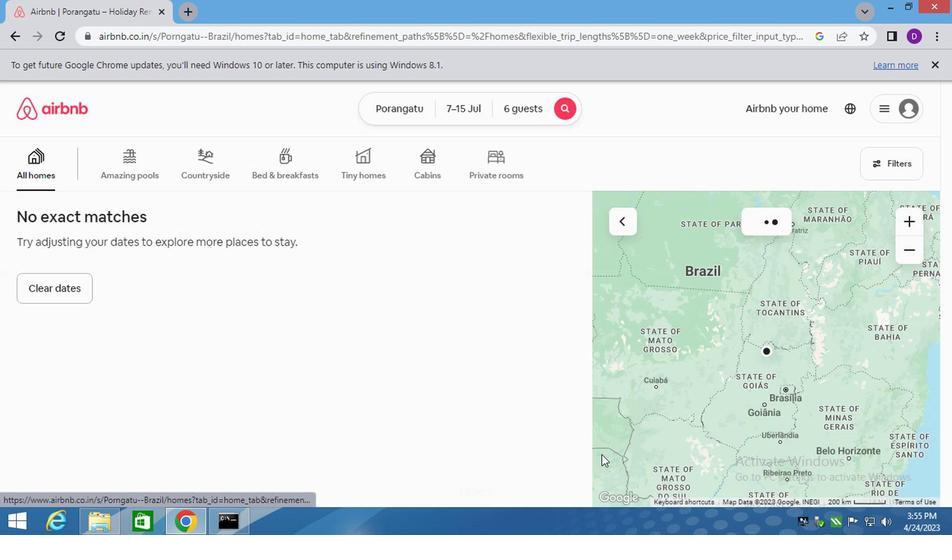 
